Task: Find a flat in Pindobaçu, Brazil, for 4 guests from July 10 to July 25, with a price range of ₹15,000 to ₹25,000, 2 bedrooms, 3 beds, 2 bathrooms, self check-in, and amenities including Wifi, TV, Free parking, Gym, and Breakfast. Host language should be Spanish.
Action: Mouse pressed left at (452, 112)
Screenshot: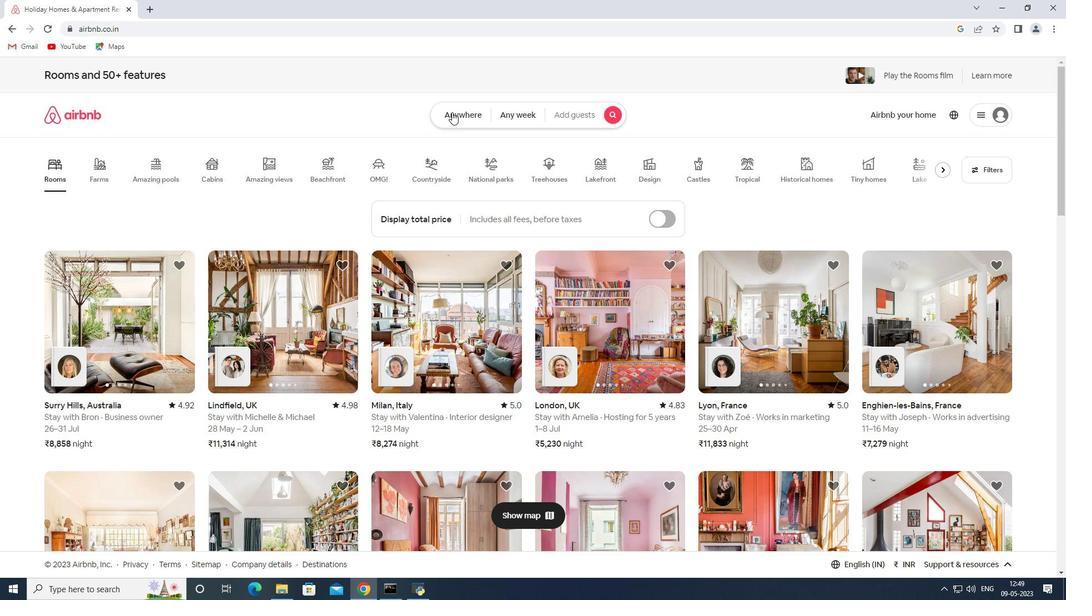 
Action: Mouse moved to (341, 152)
Screenshot: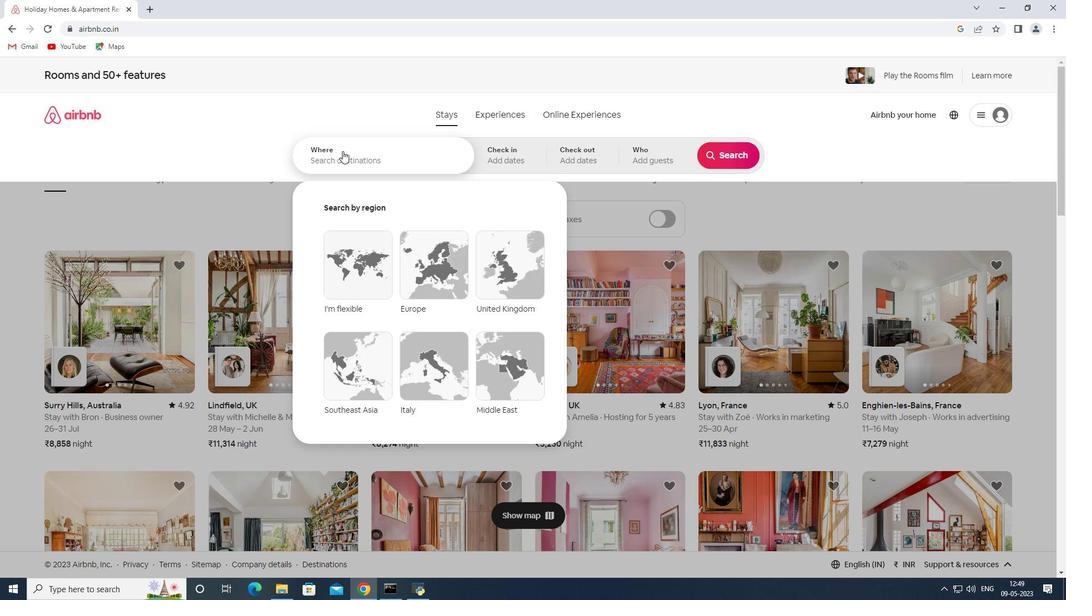 
Action: Mouse pressed left at (341, 152)
Screenshot: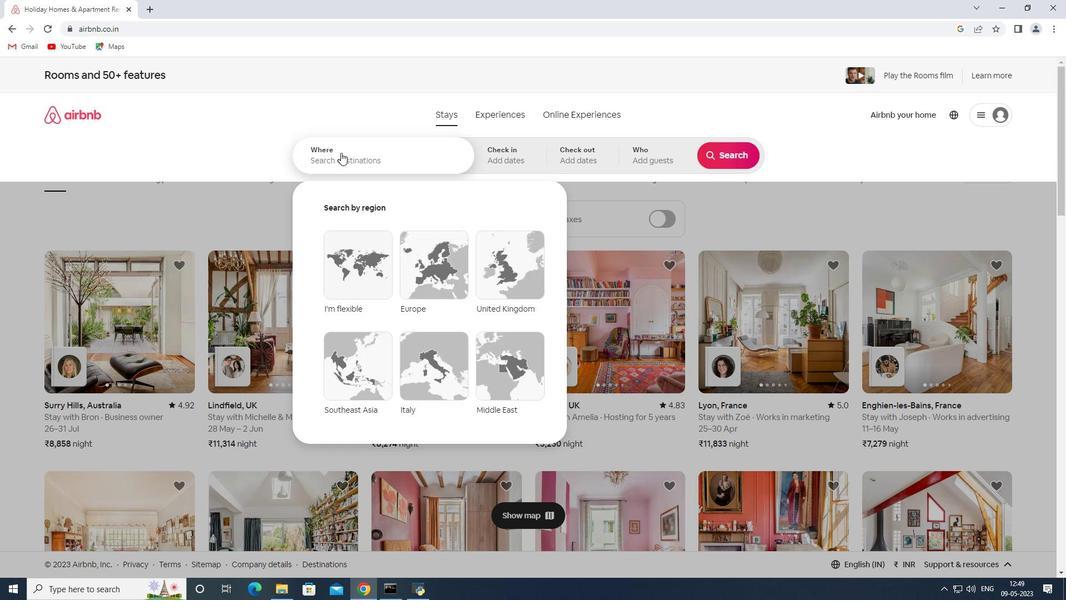 
Action: Key pressed <Key.shift><Key.shift>Pindobacu,<Key.shift><Key.shift><Key.shift><Key.shift><Key.shift><Key.shift><Key.shift><Key.shift><Key.shift><Key.shift><Key.shift><Key.shift><Key.shift><Key.shift><Key.shift><Key.shift><Key.shift><Key.shift><Key.shift><Key.shift><Key.shift><Key.shift><Key.shift><Key.shift><Key.shift><Key.shift><Key.shift>Brazil
Screenshot: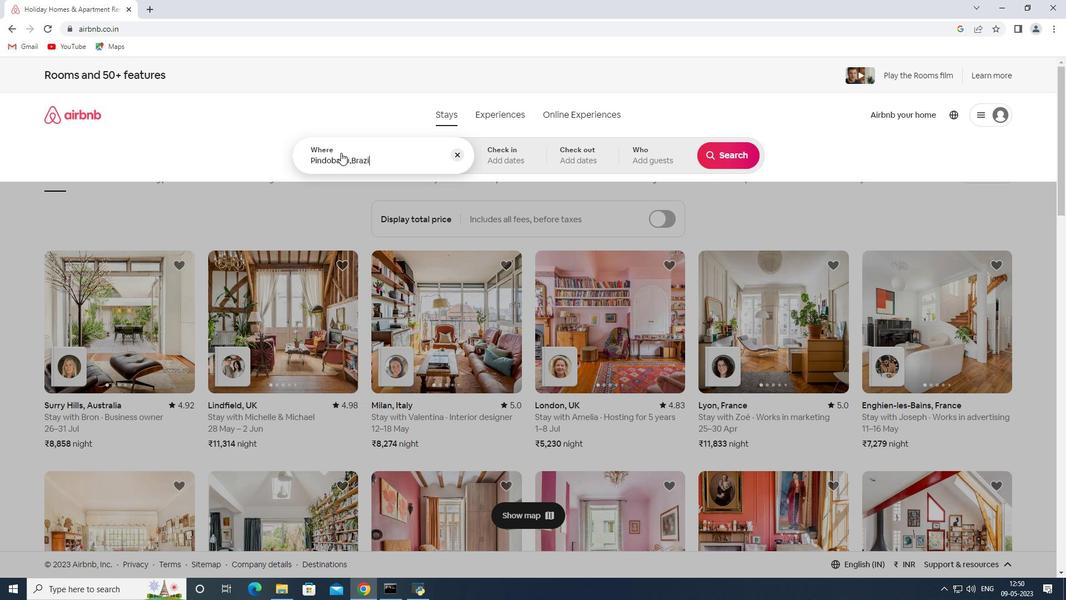 
Action: Mouse moved to (486, 162)
Screenshot: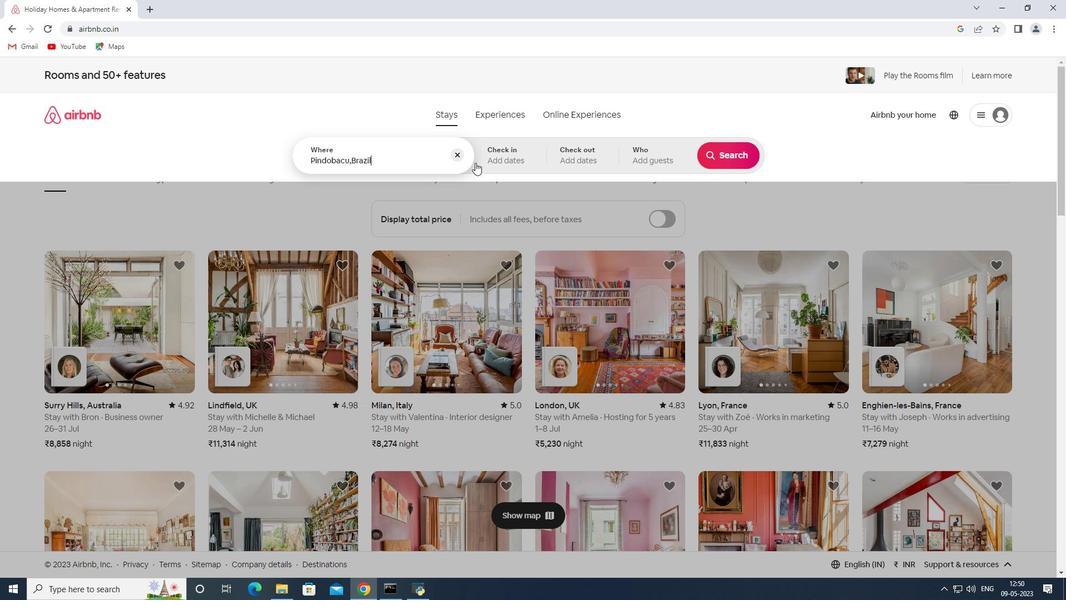 
Action: Mouse pressed left at (486, 162)
Screenshot: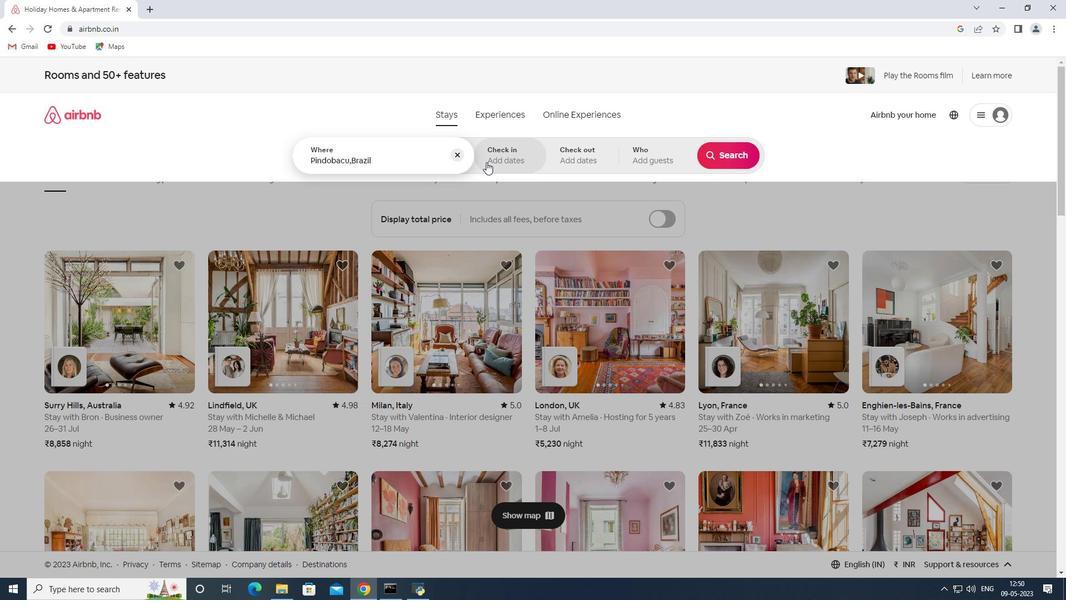 
Action: Mouse moved to (731, 242)
Screenshot: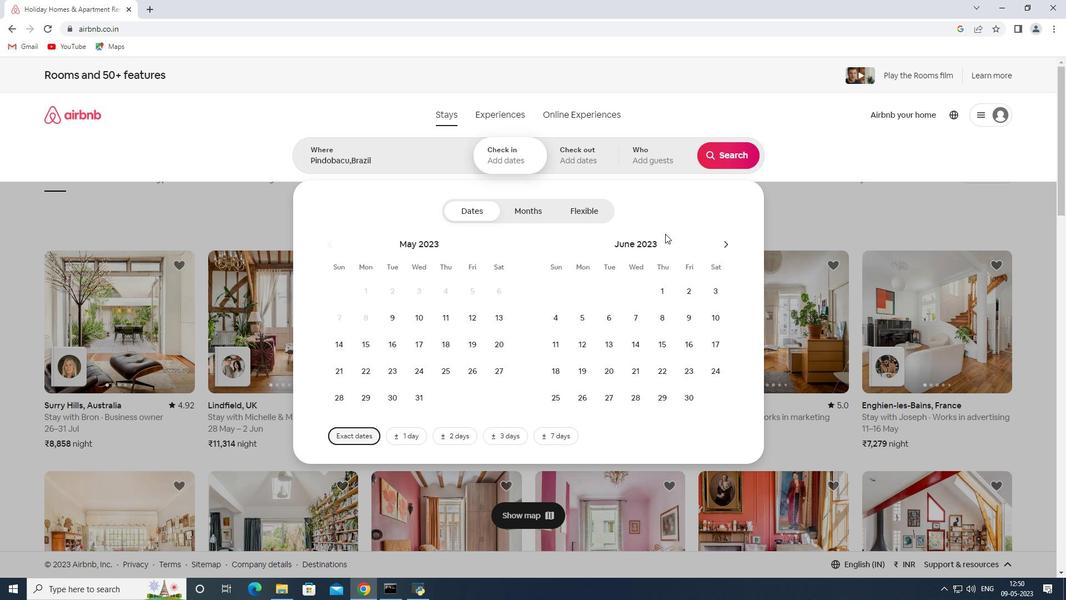 
Action: Mouse pressed left at (731, 242)
Screenshot: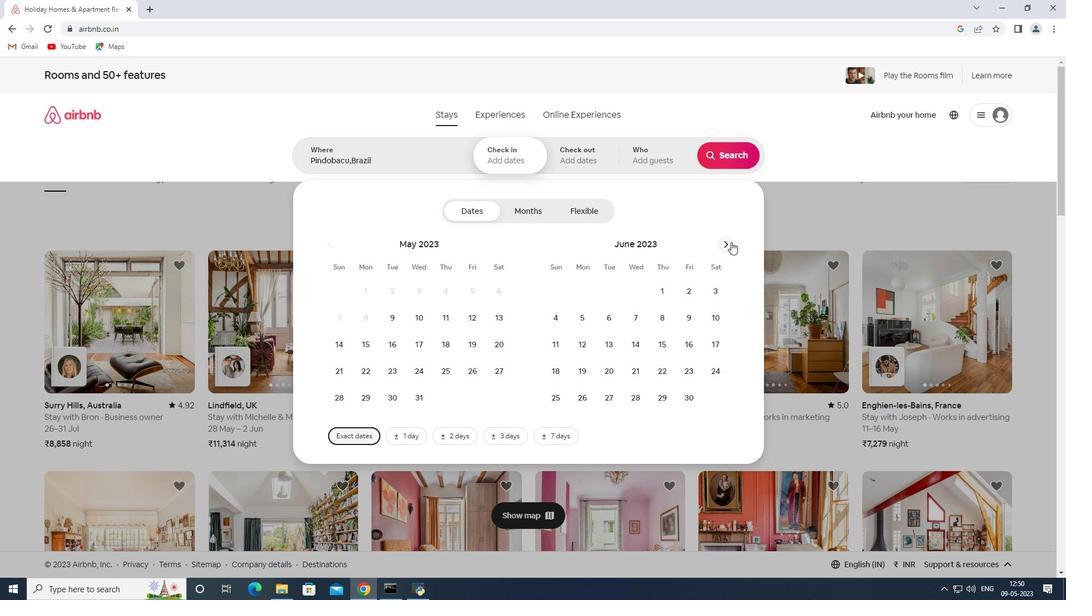 
Action: Mouse moved to (586, 346)
Screenshot: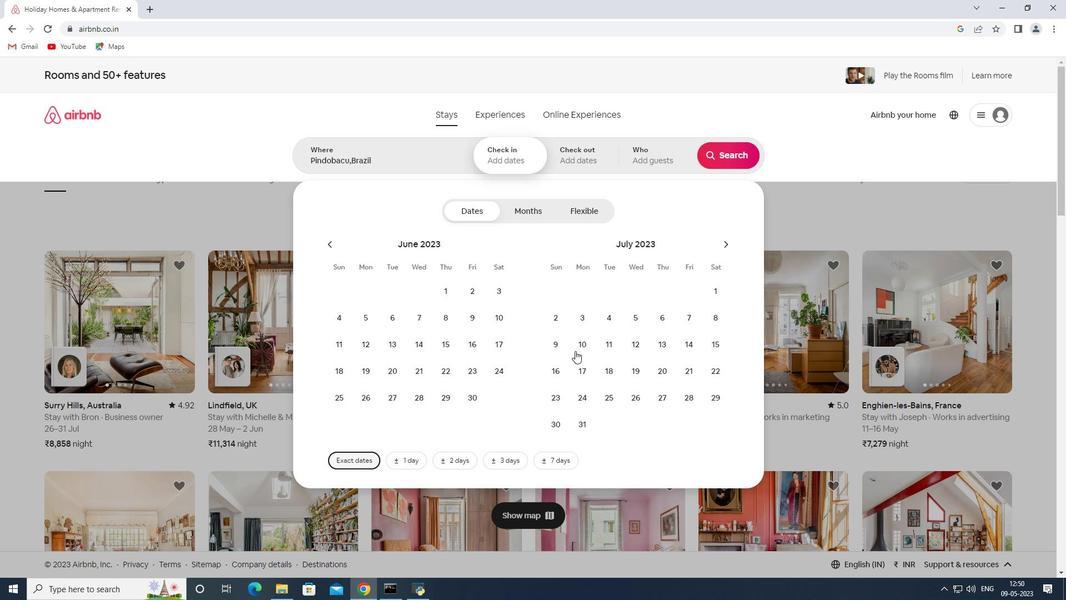 
Action: Mouse pressed left at (586, 346)
Screenshot: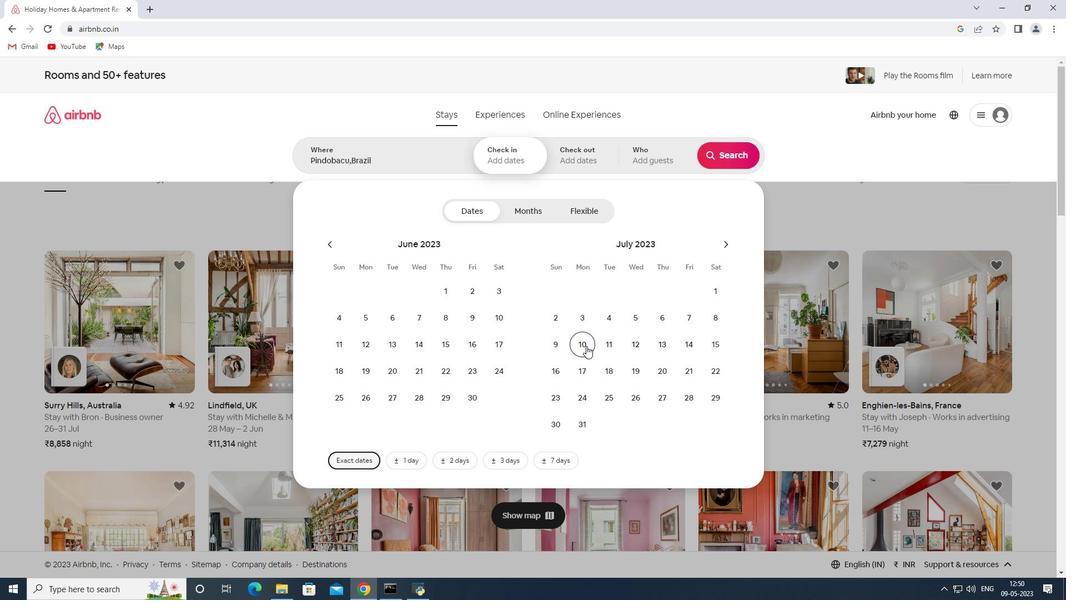 
Action: Mouse moved to (608, 391)
Screenshot: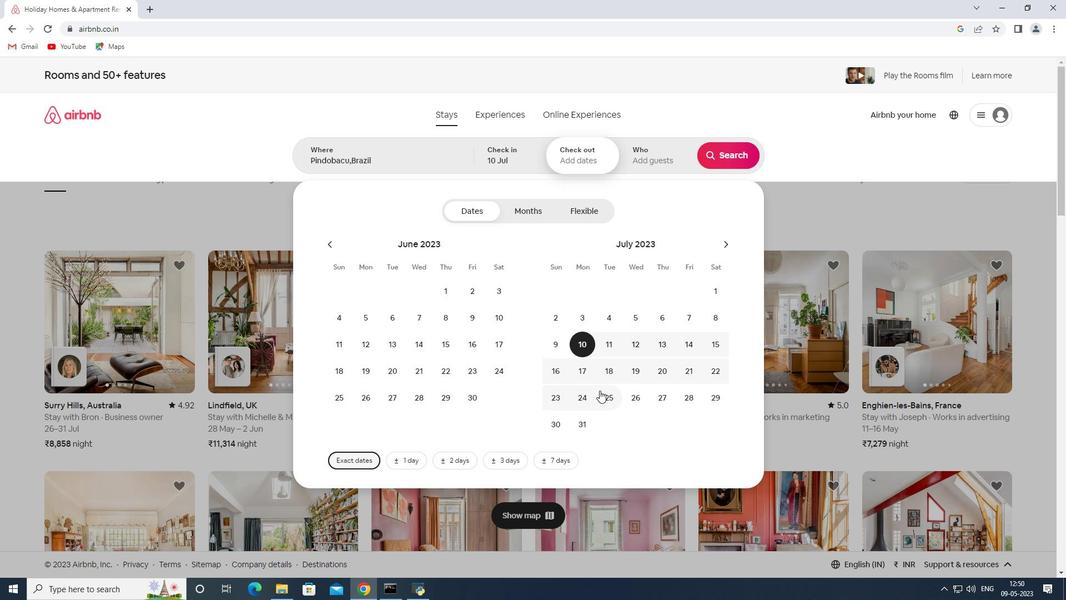 
Action: Mouse pressed left at (608, 391)
Screenshot: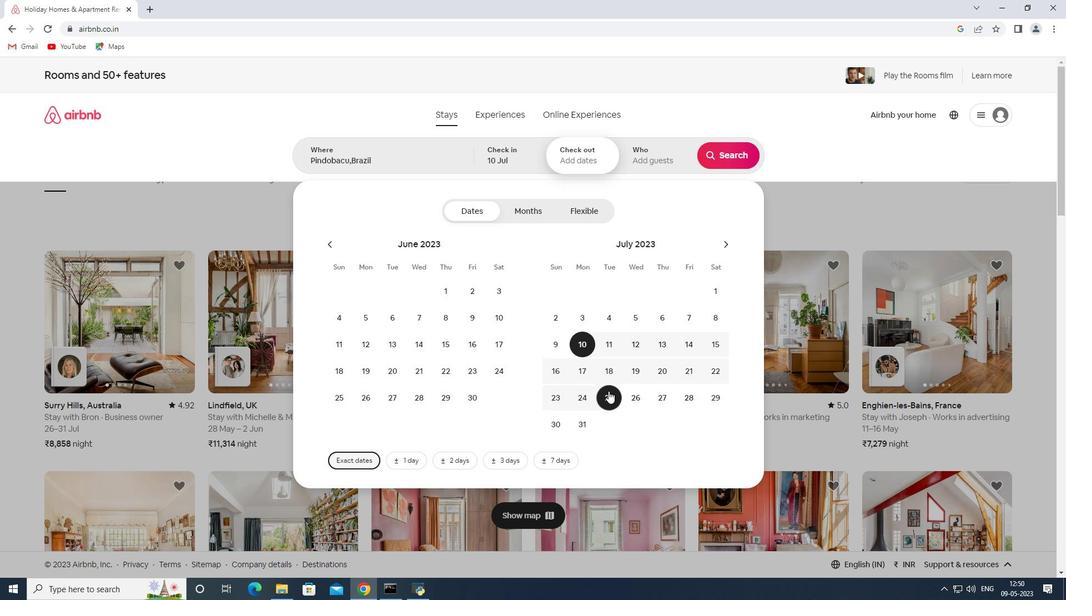 
Action: Mouse moved to (640, 155)
Screenshot: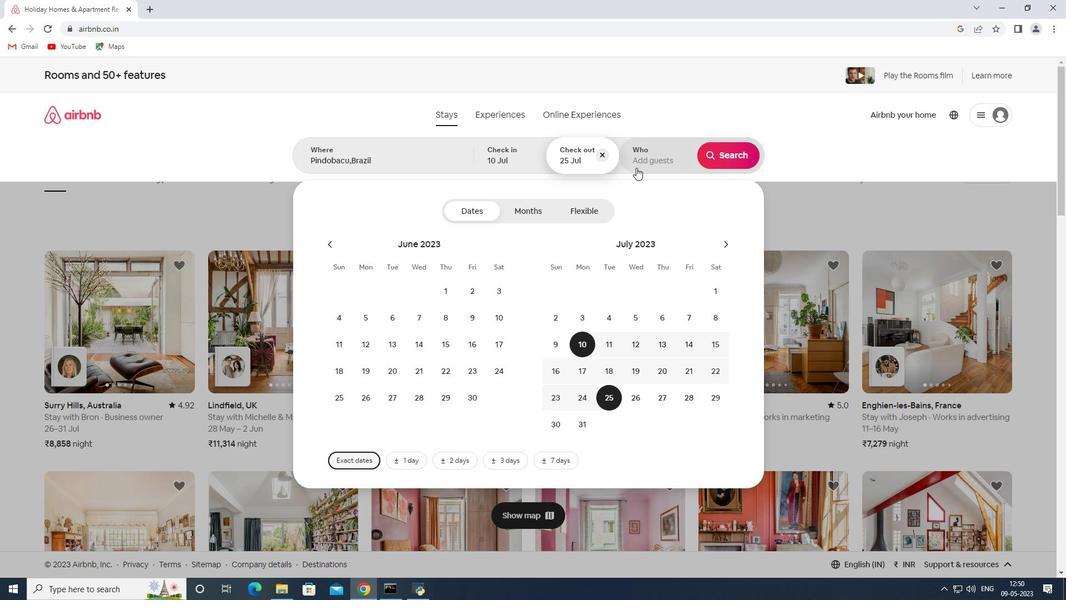 
Action: Mouse pressed left at (640, 155)
Screenshot: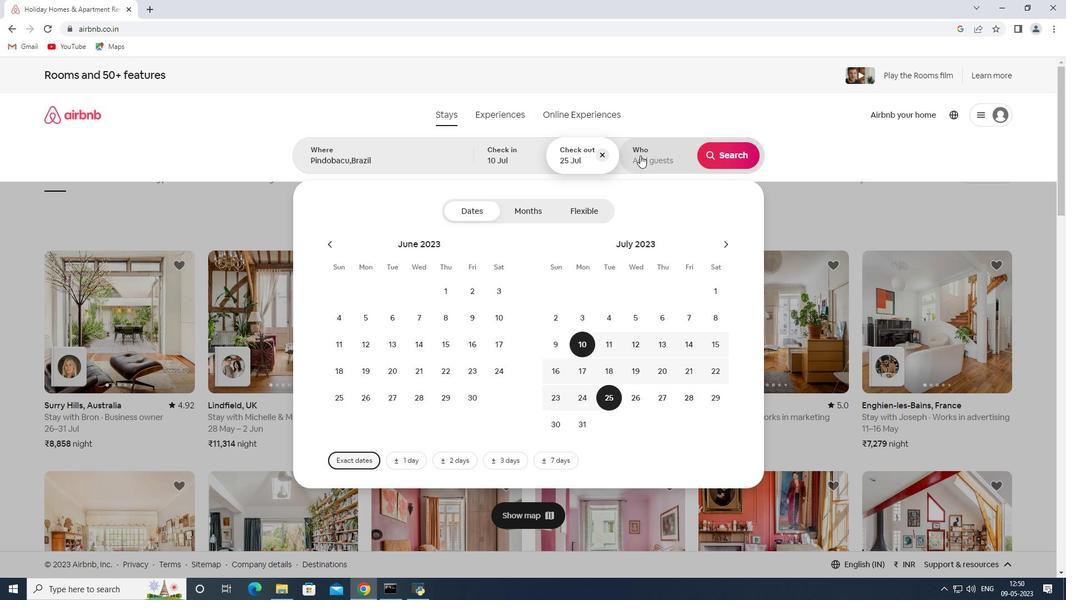 
Action: Mouse moved to (731, 217)
Screenshot: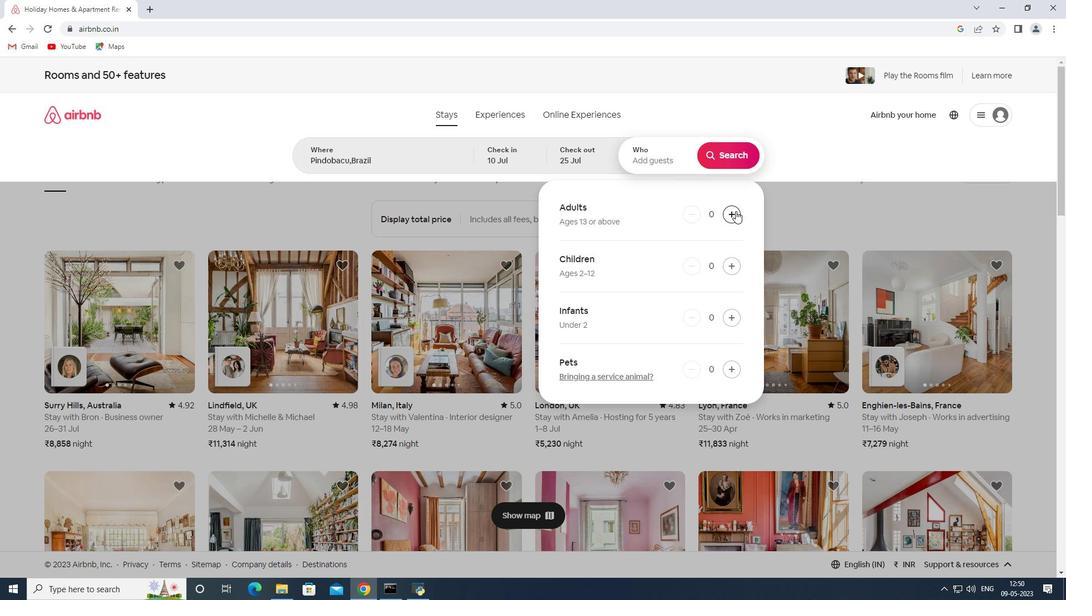 
Action: Mouse pressed left at (731, 217)
Screenshot: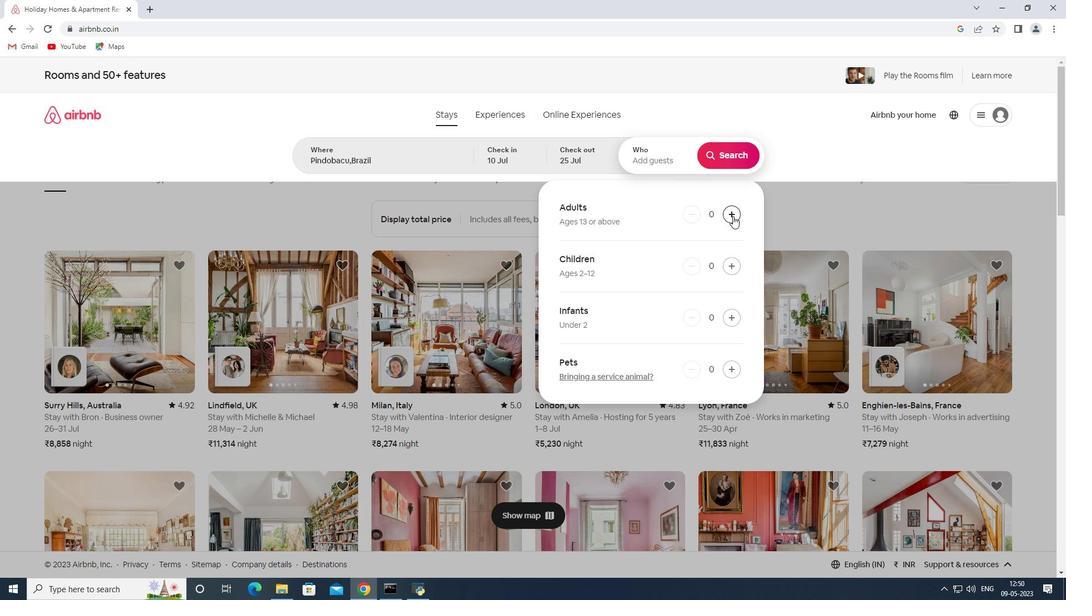 
Action: Mouse pressed left at (731, 217)
Screenshot: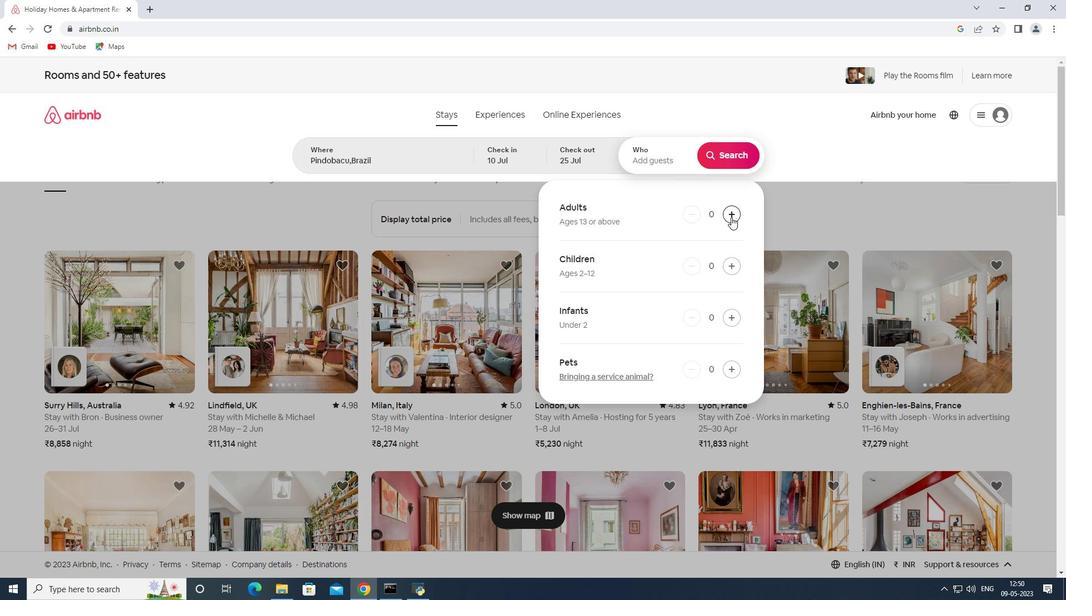 
Action: Mouse pressed left at (731, 217)
Screenshot: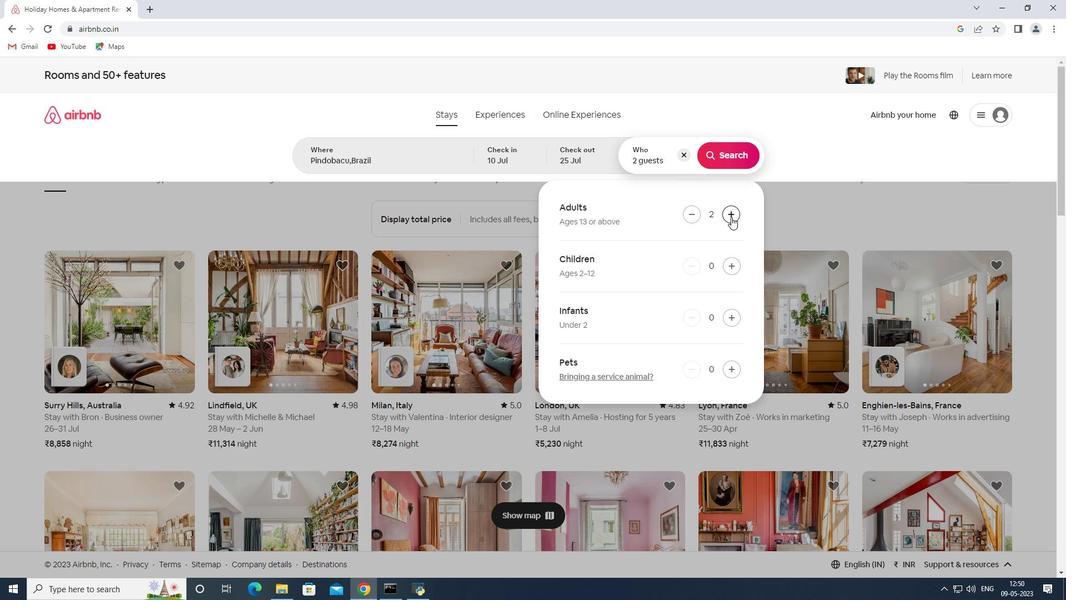
Action: Mouse moved to (731, 266)
Screenshot: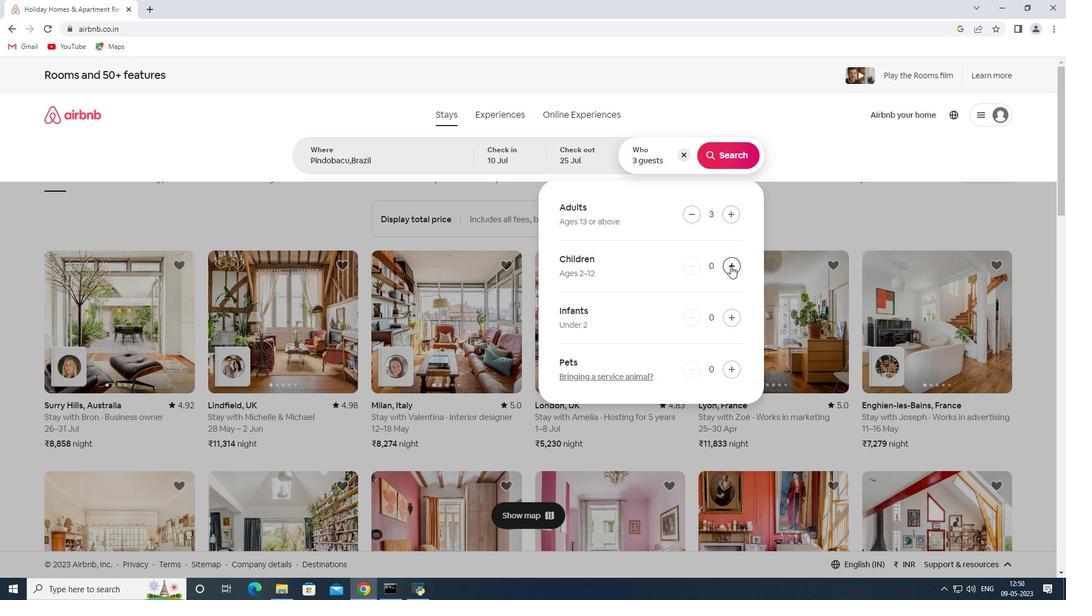 
Action: Mouse pressed left at (731, 266)
Screenshot: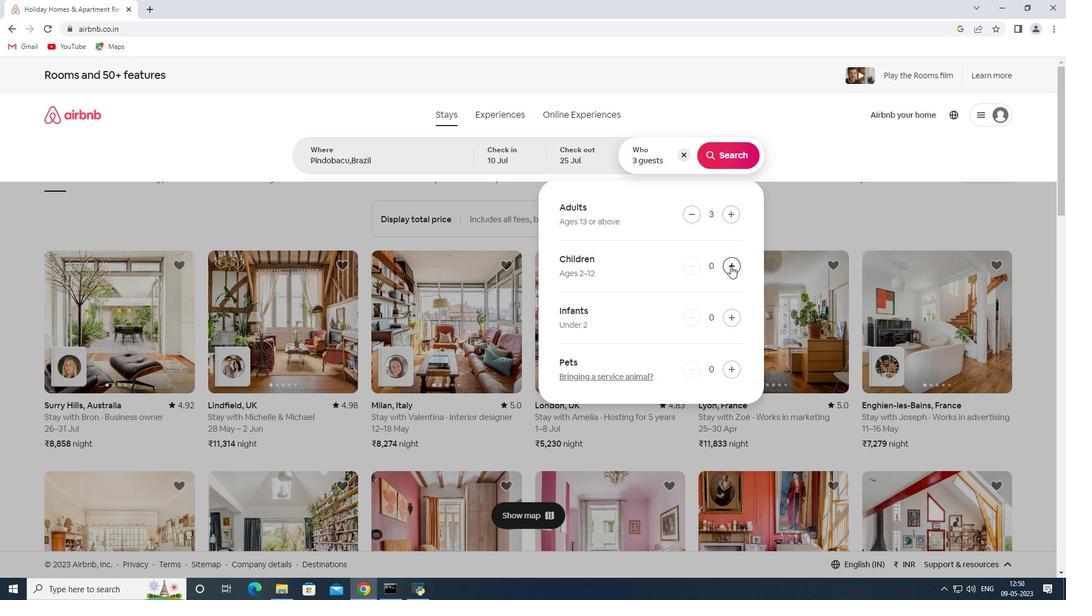 
Action: Mouse moved to (715, 156)
Screenshot: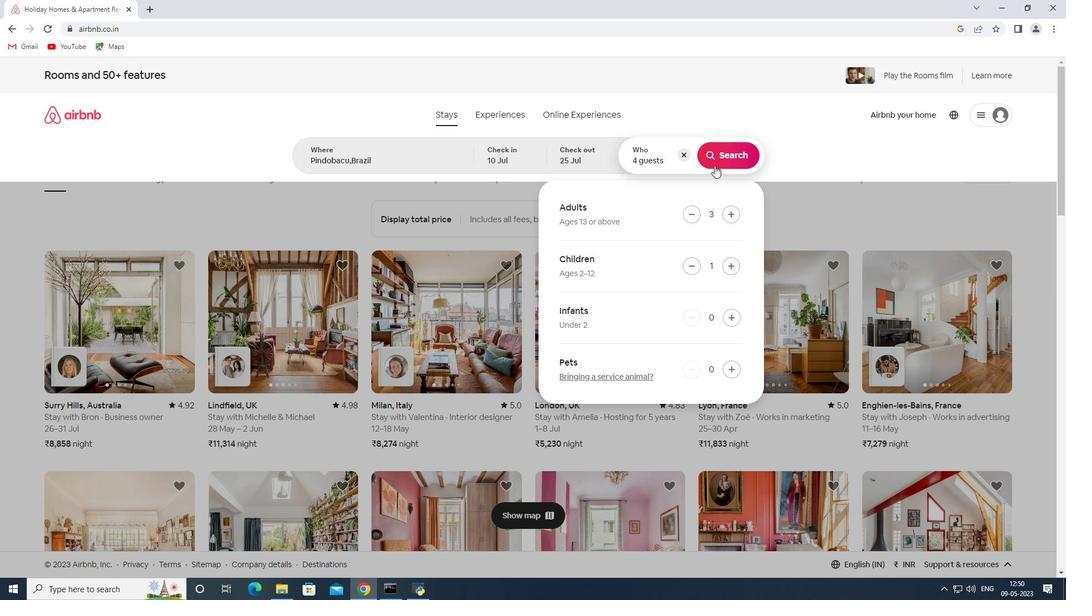 
Action: Mouse pressed left at (715, 156)
Screenshot: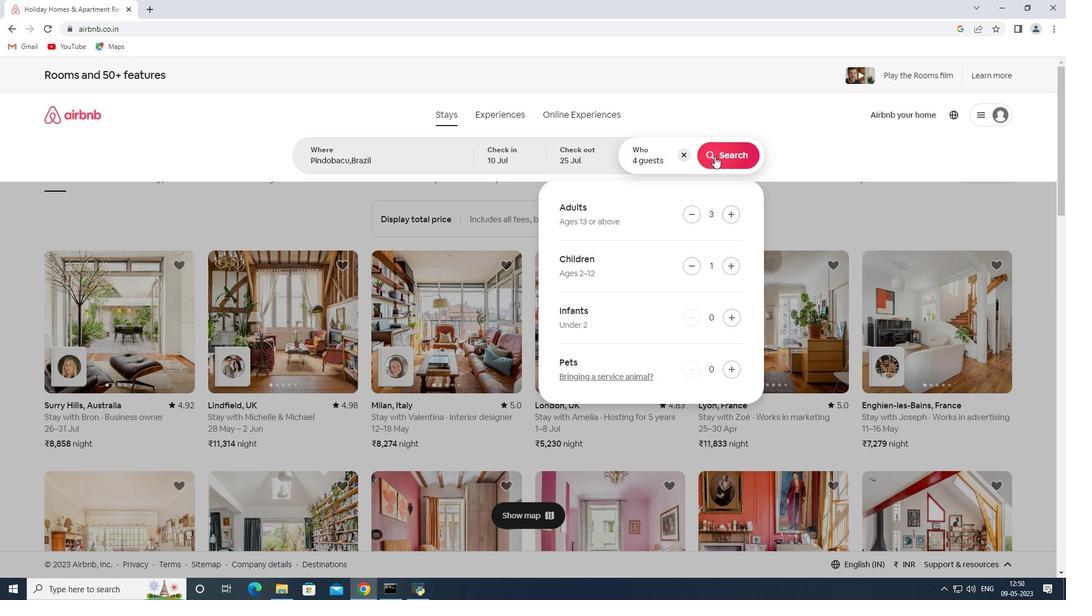 
Action: Mouse moved to (1015, 122)
Screenshot: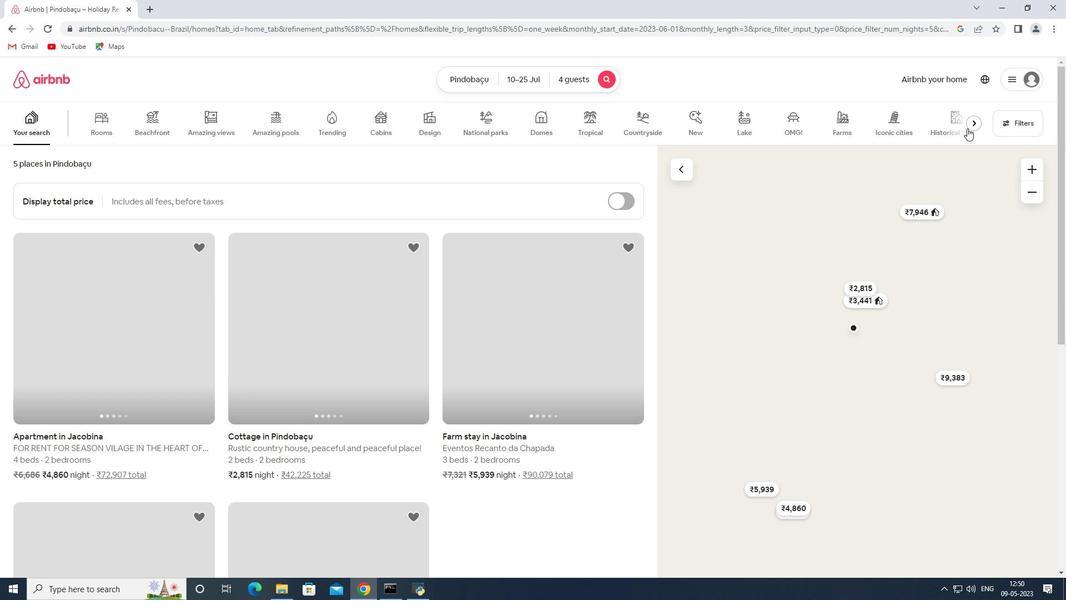 
Action: Mouse pressed left at (1015, 122)
Screenshot: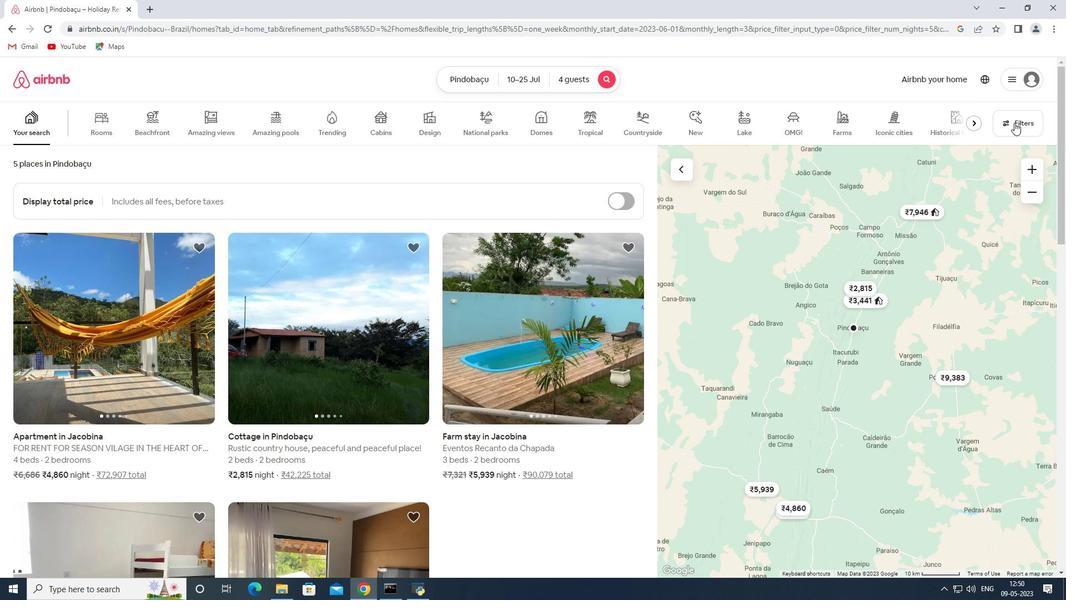 
Action: Mouse moved to (387, 396)
Screenshot: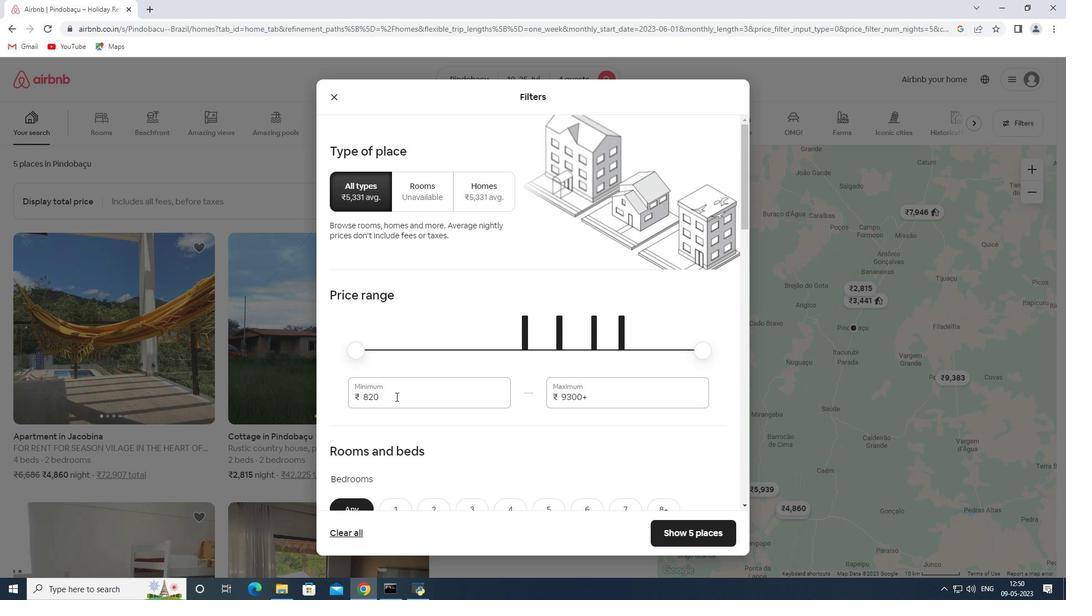 
Action: Mouse pressed left at (387, 396)
Screenshot: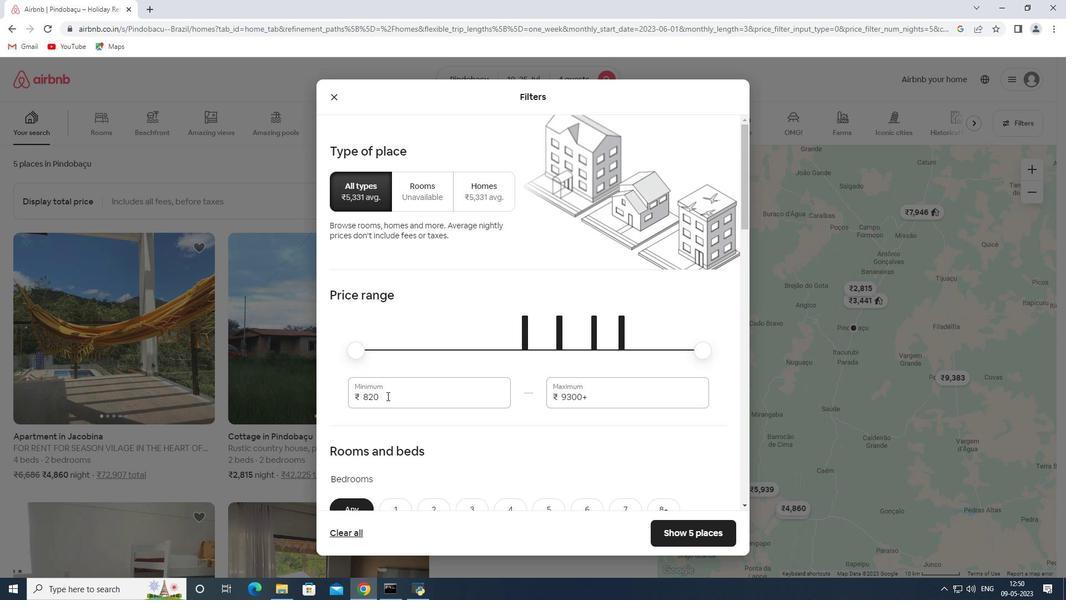 
Action: Mouse moved to (354, 396)
Screenshot: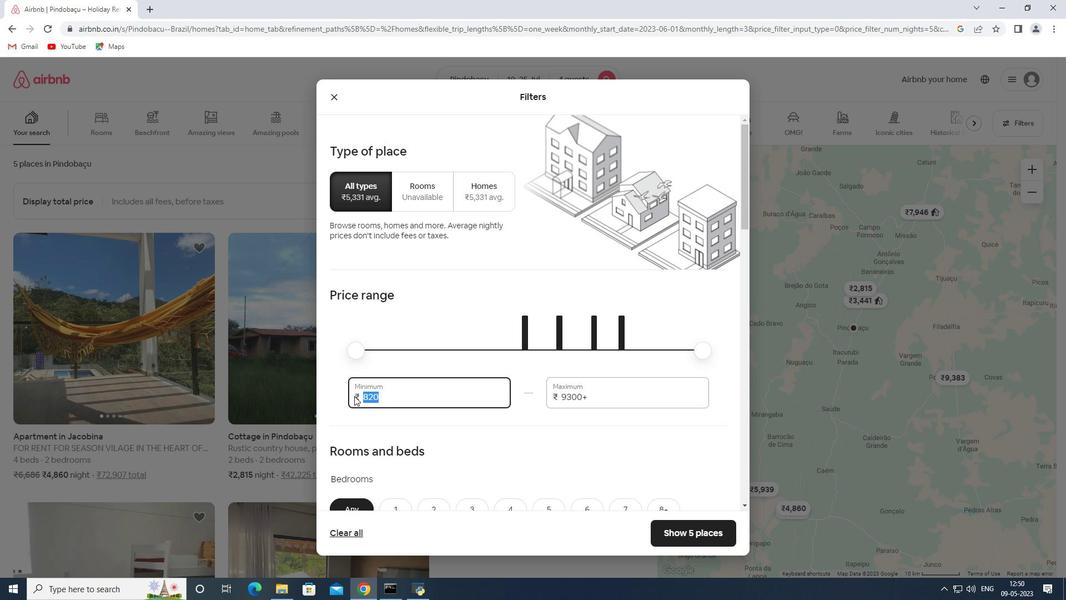 
Action: Key pressed 15000
Screenshot: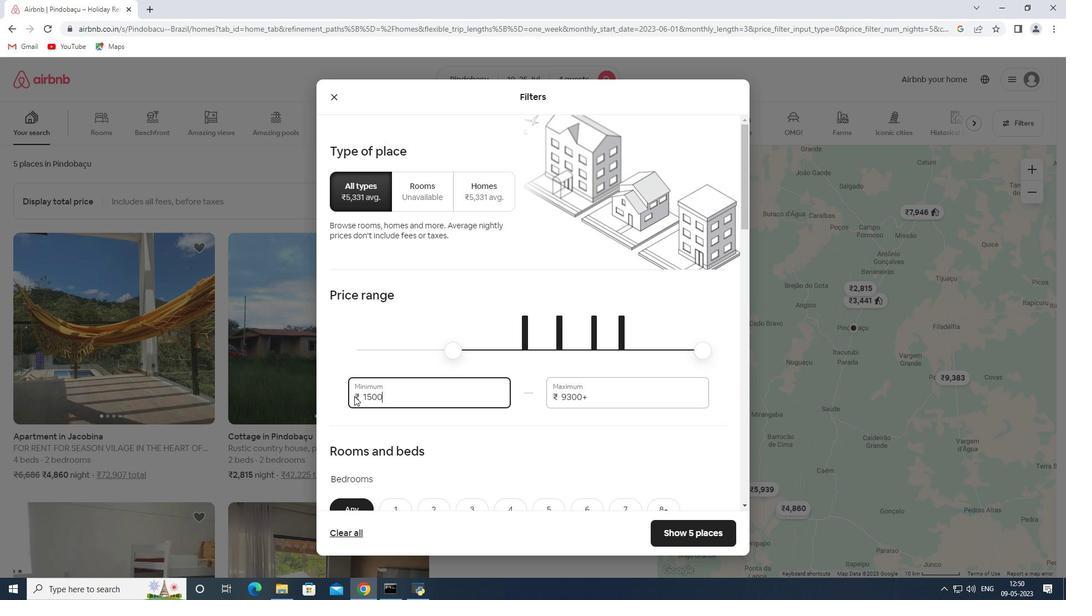 
Action: Mouse moved to (588, 398)
Screenshot: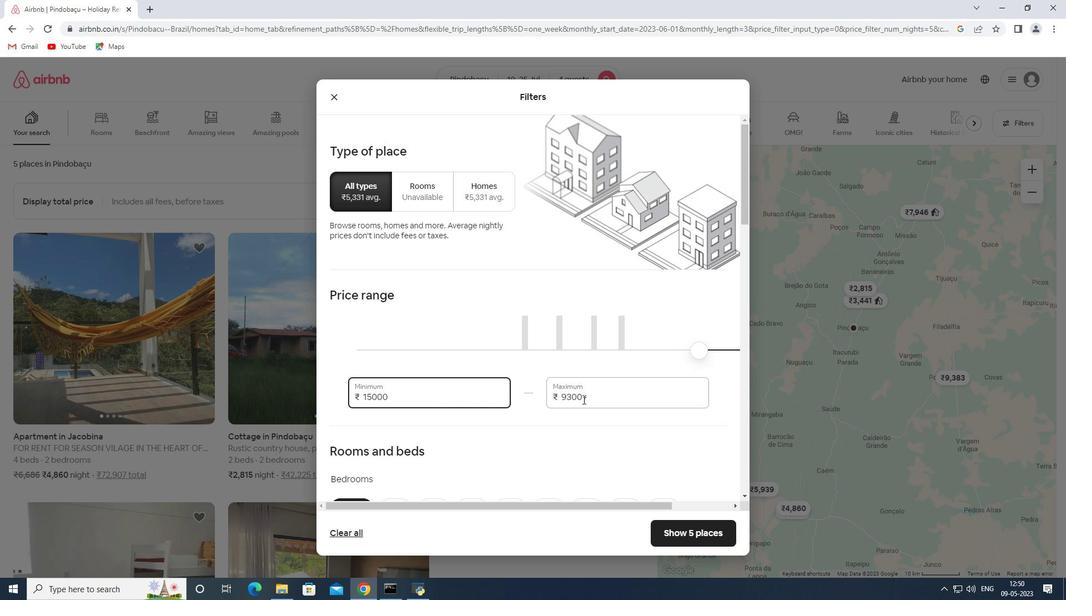 
Action: Mouse pressed left at (588, 398)
Screenshot: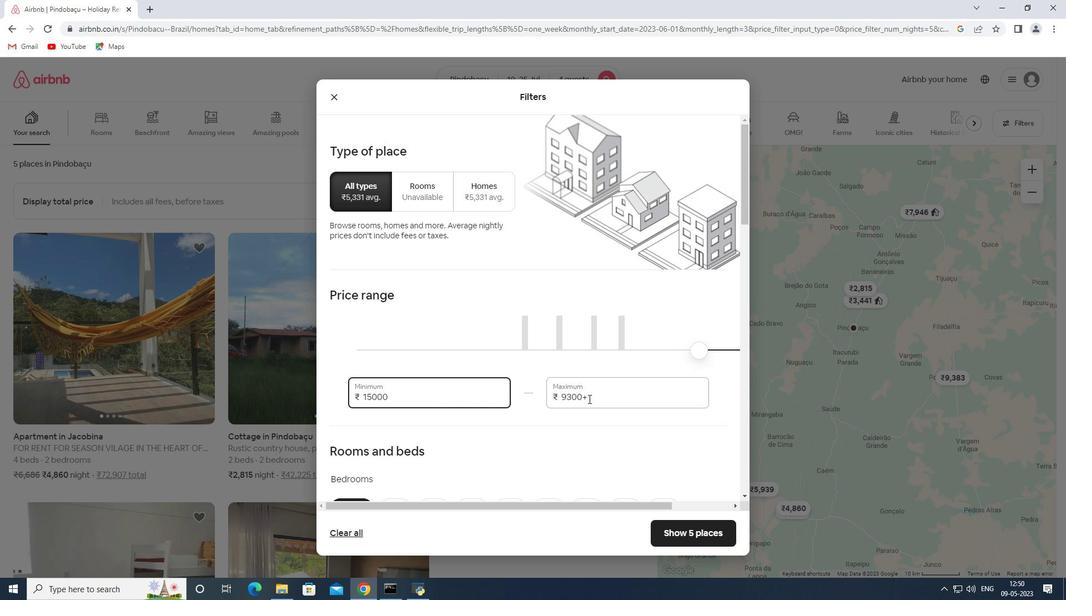 
Action: Mouse moved to (513, 400)
Screenshot: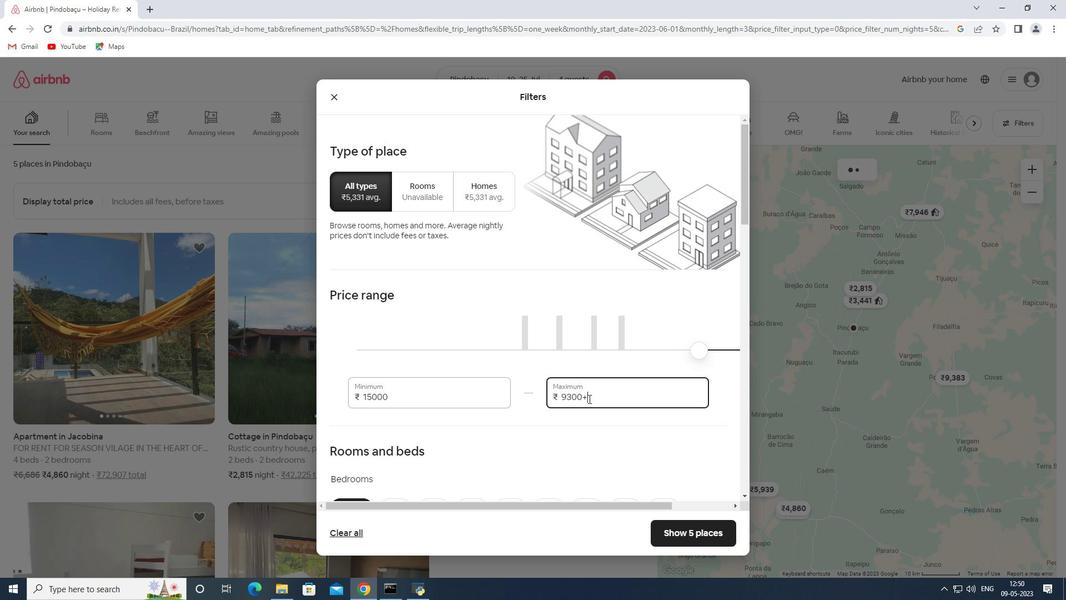 
Action: Key pressed 25000
Screenshot: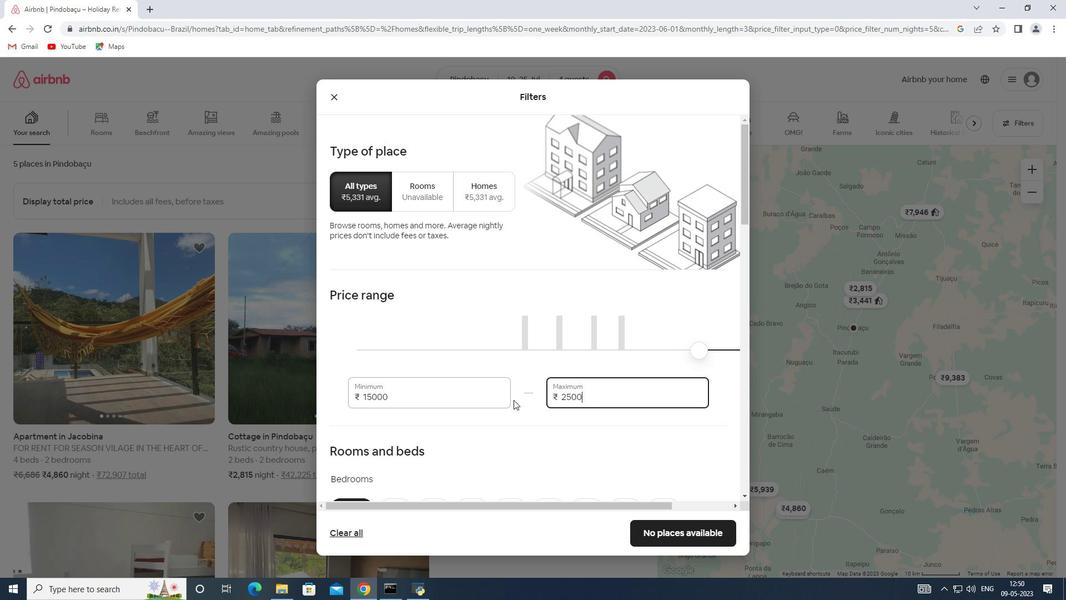 
Action: Mouse moved to (513, 400)
Screenshot: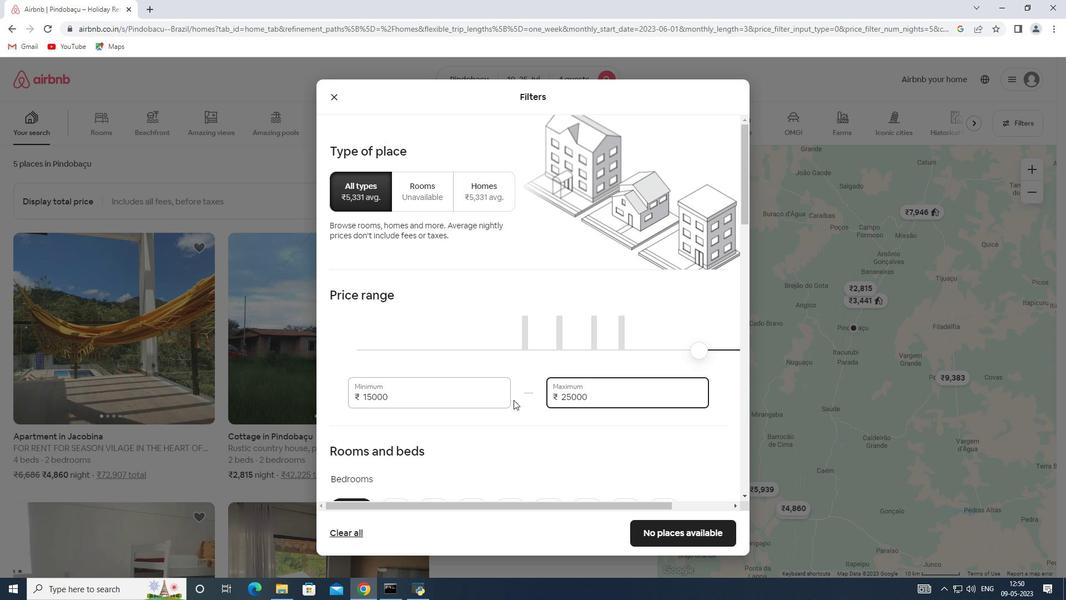 
Action: Mouse scrolled (513, 399) with delta (0, 0)
Screenshot: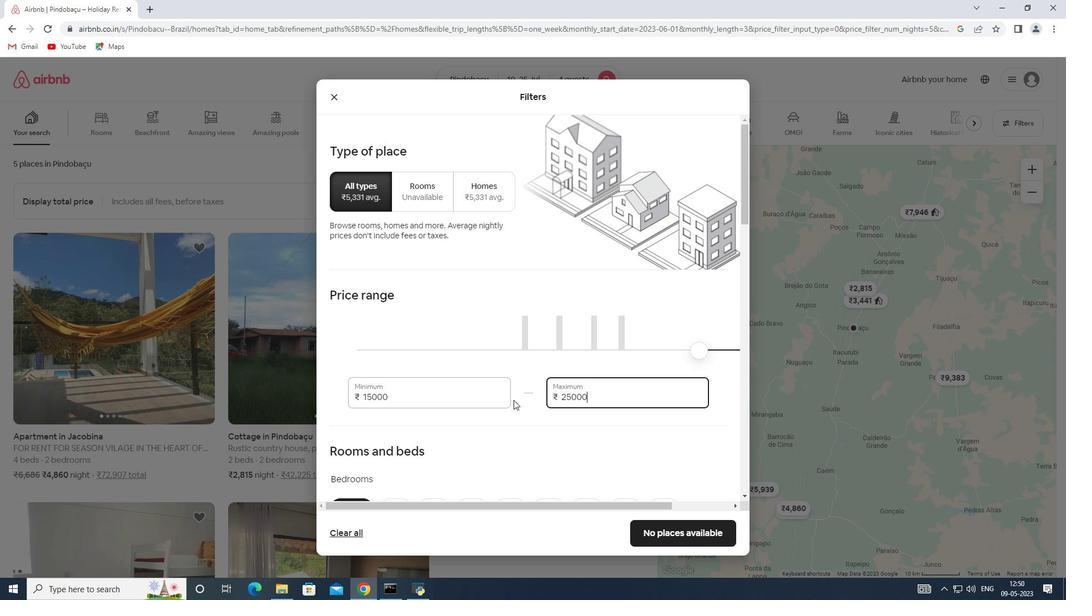 
Action: Mouse scrolled (513, 399) with delta (0, 0)
Screenshot: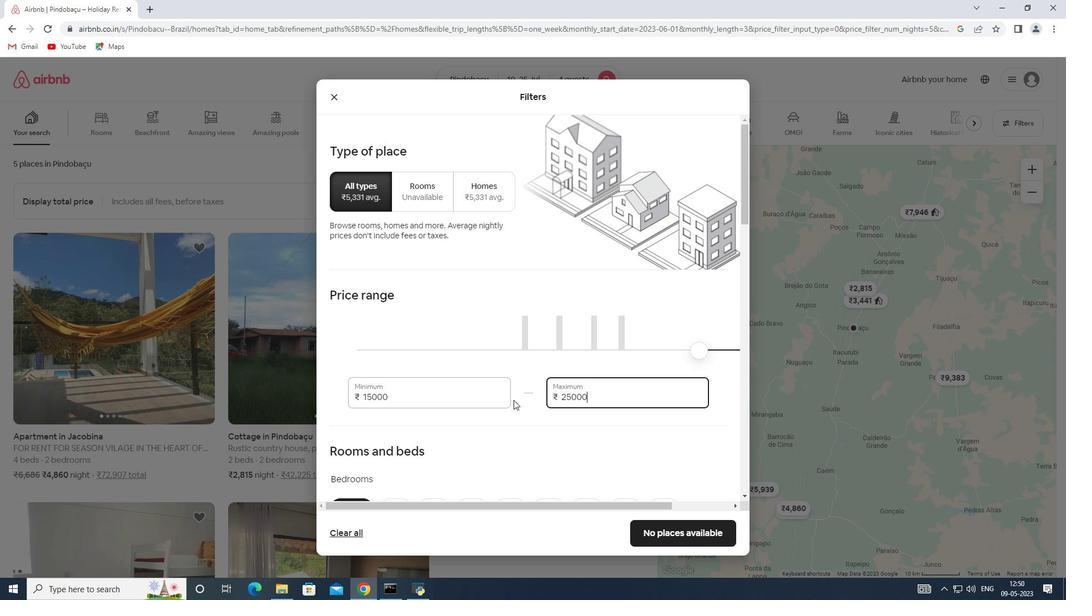 
Action: Mouse scrolled (513, 399) with delta (0, 0)
Screenshot: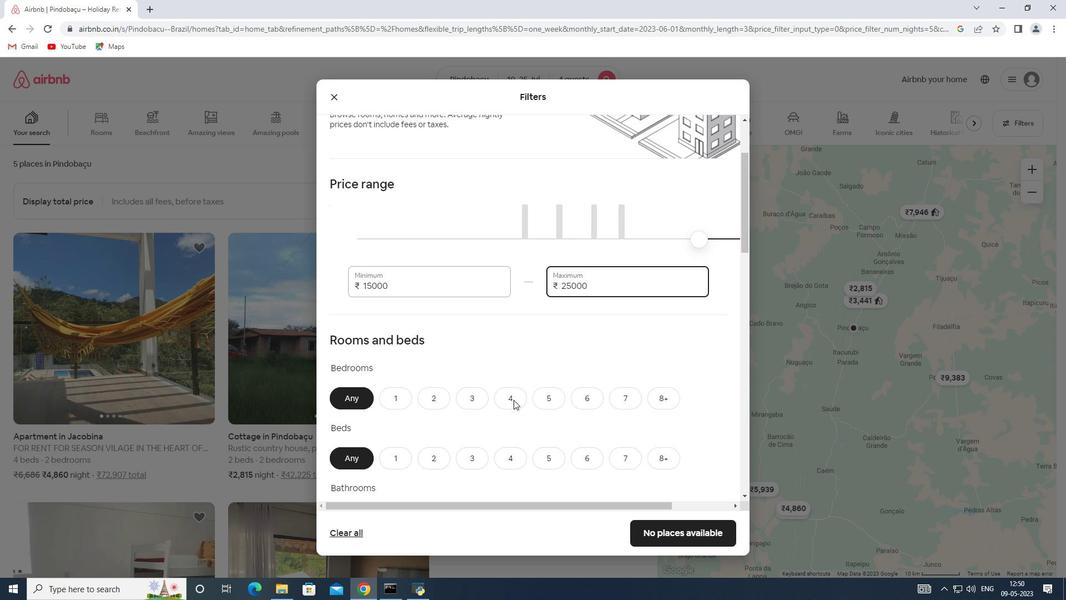 
Action: Mouse scrolled (513, 399) with delta (0, 0)
Screenshot: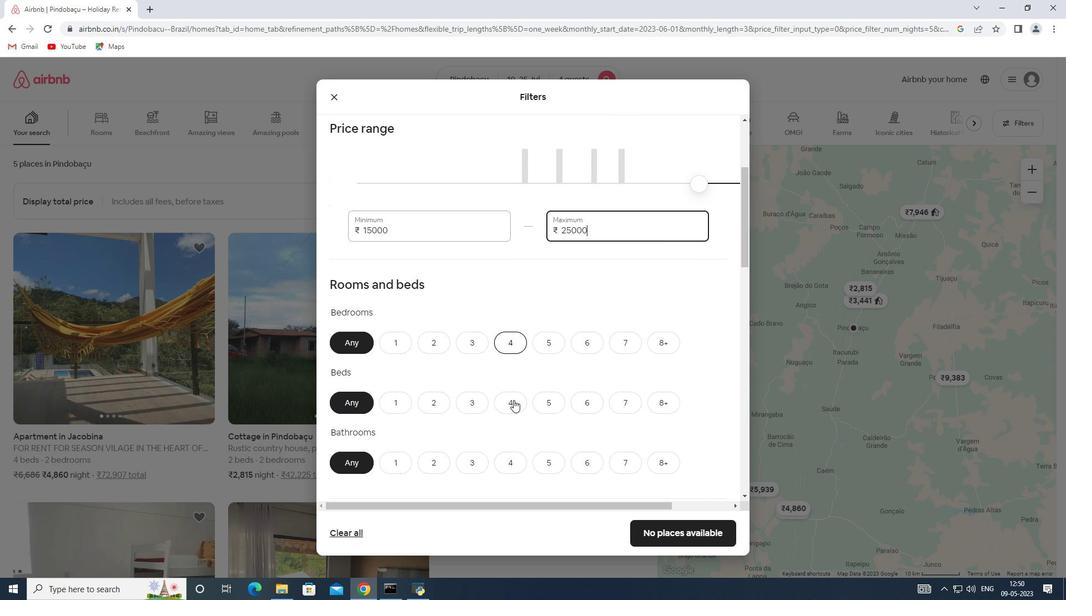
Action: Mouse scrolled (513, 399) with delta (0, 0)
Screenshot: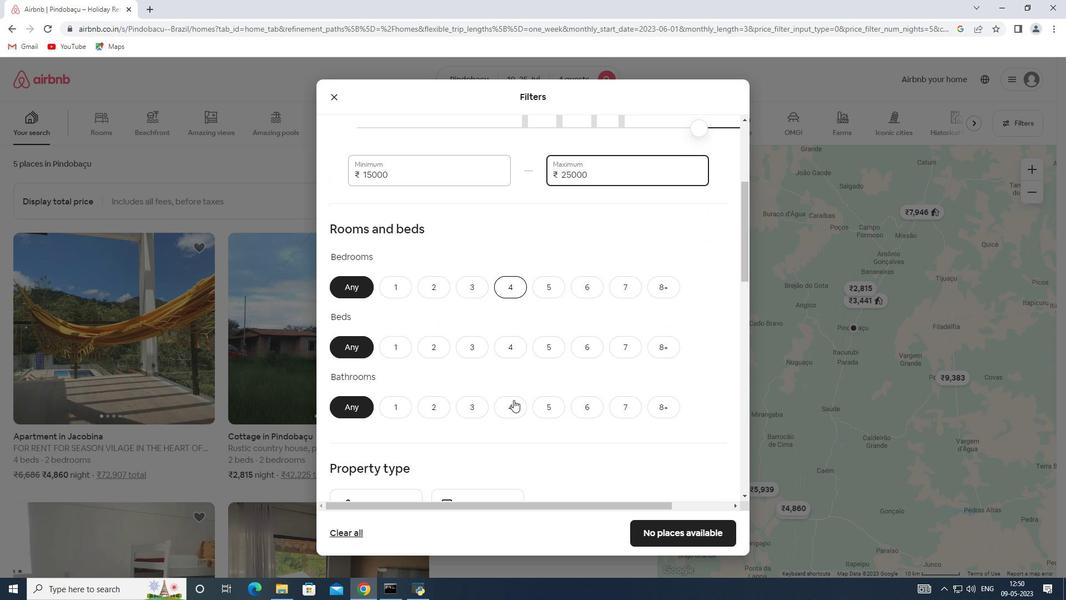 
Action: Mouse moved to (436, 240)
Screenshot: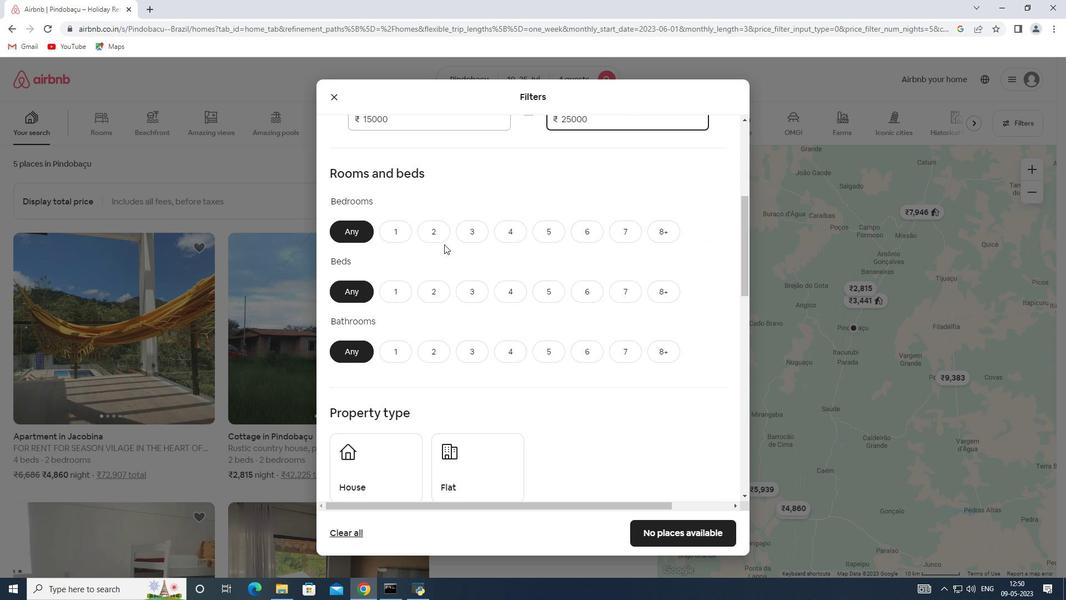 
Action: Mouse pressed left at (436, 240)
Screenshot: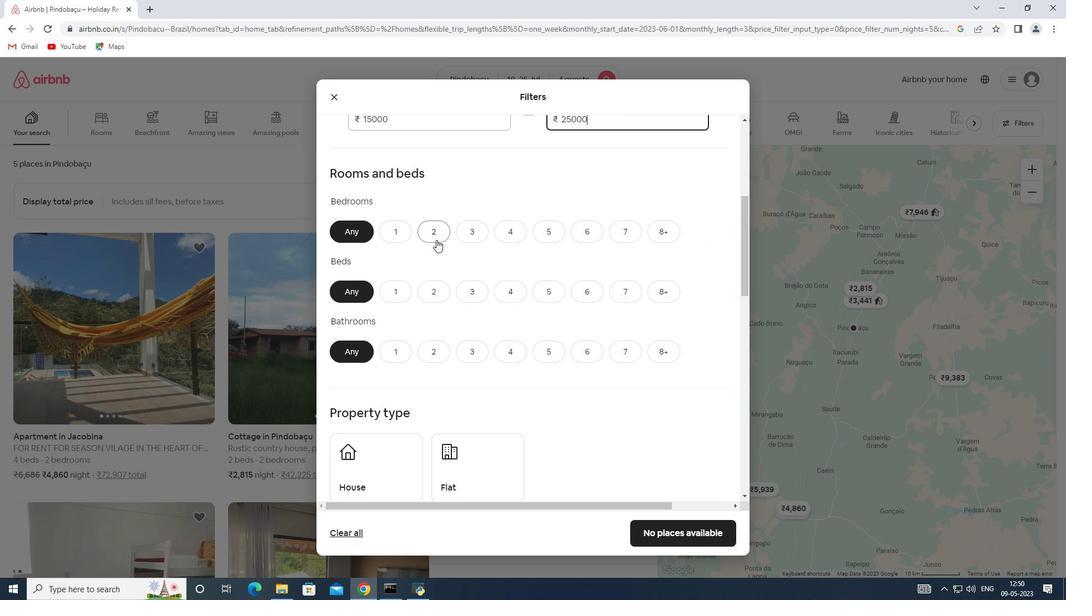 
Action: Mouse moved to (472, 281)
Screenshot: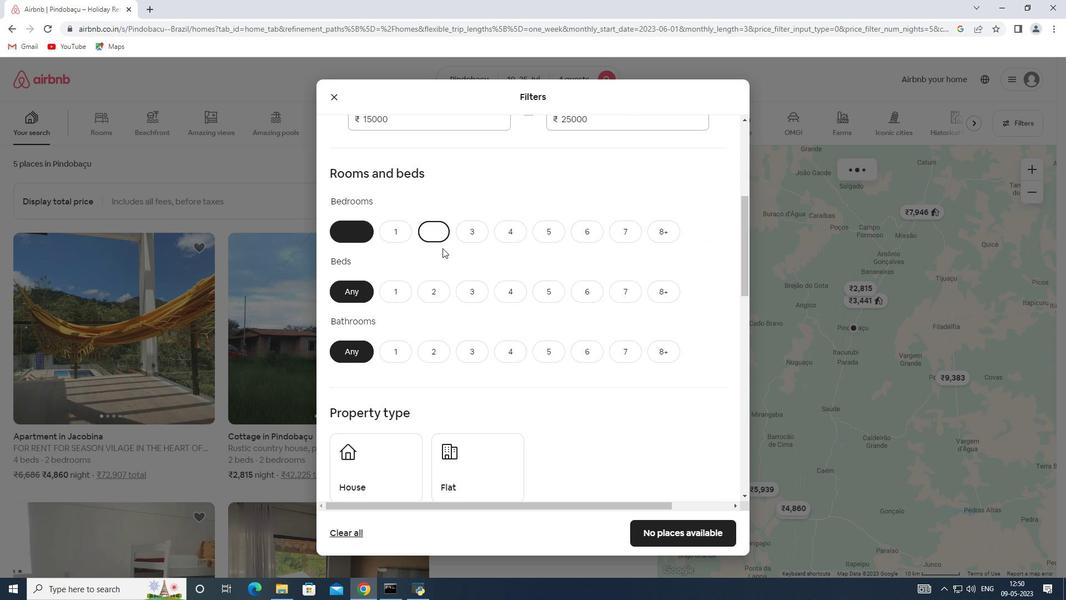 
Action: Mouse pressed left at (472, 281)
Screenshot: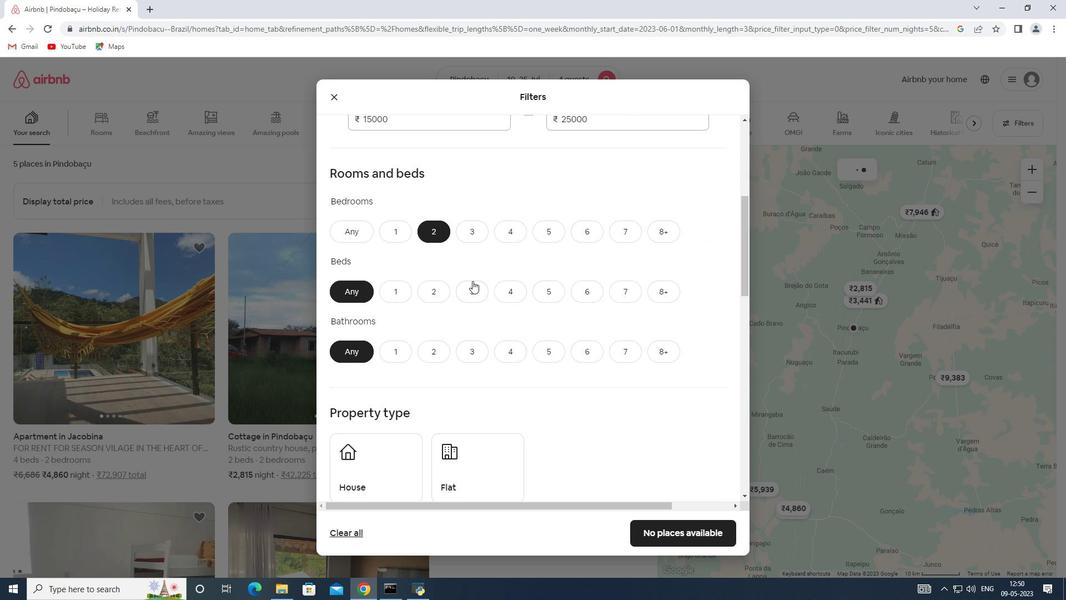 
Action: Mouse moved to (436, 345)
Screenshot: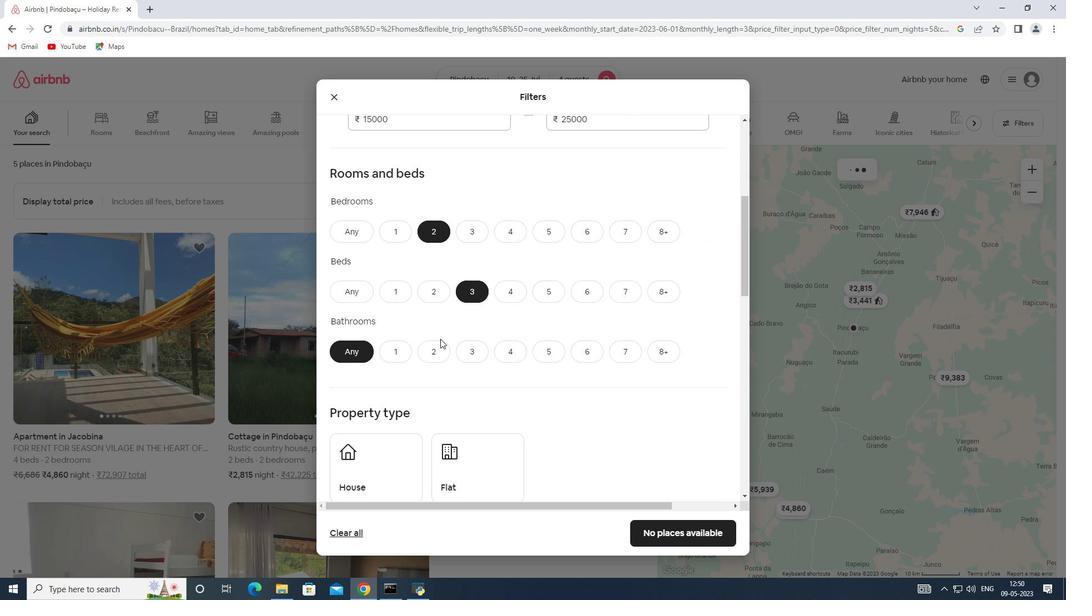 
Action: Mouse pressed left at (436, 345)
Screenshot: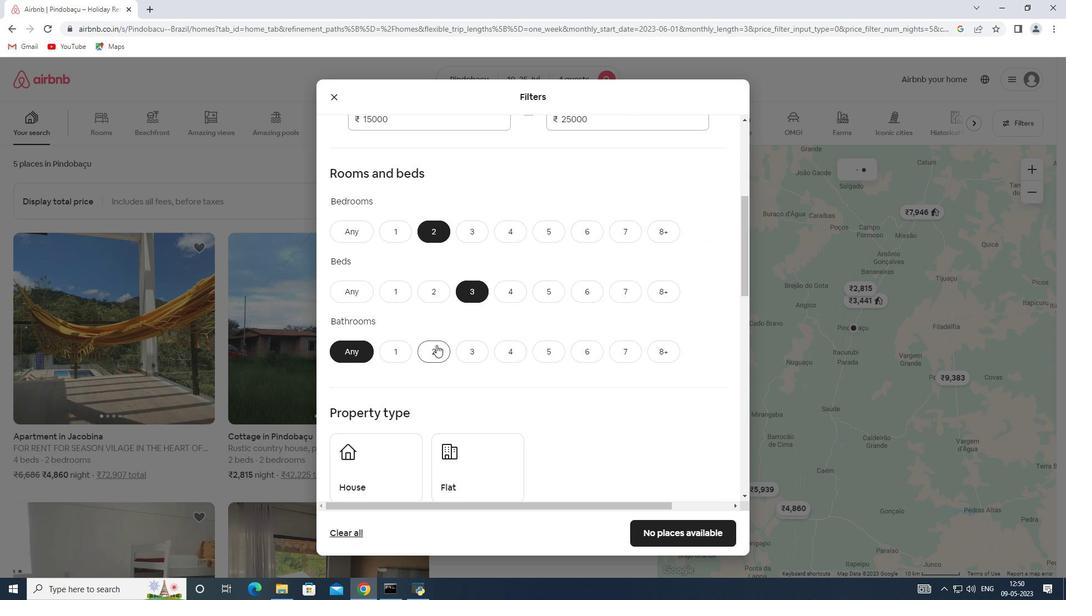 
Action: Mouse scrolled (436, 344) with delta (0, 0)
Screenshot: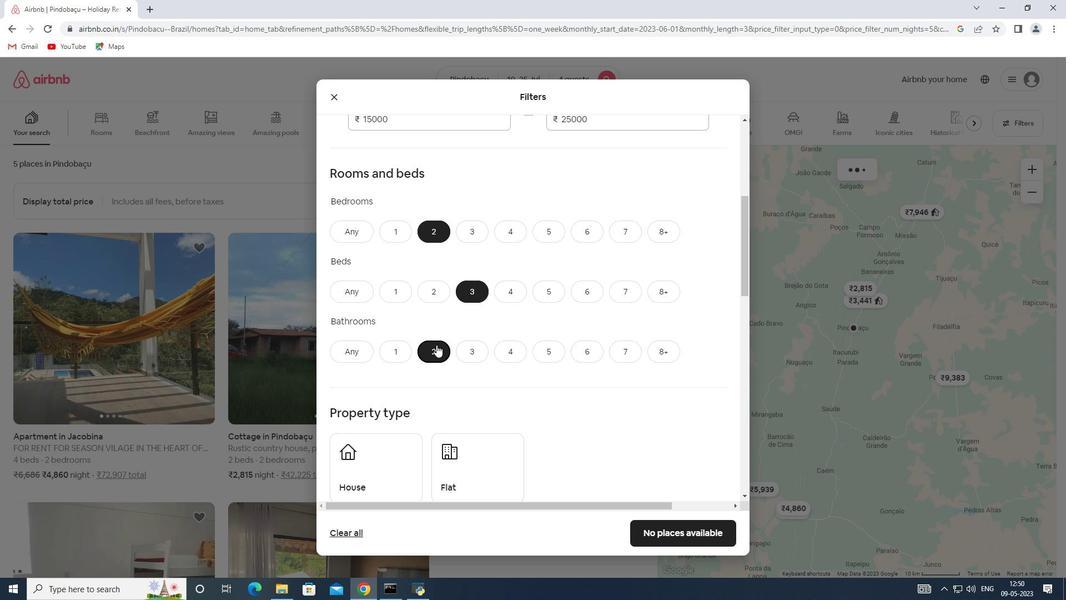 
Action: Mouse scrolled (436, 344) with delta (0, 0)
Screenshot: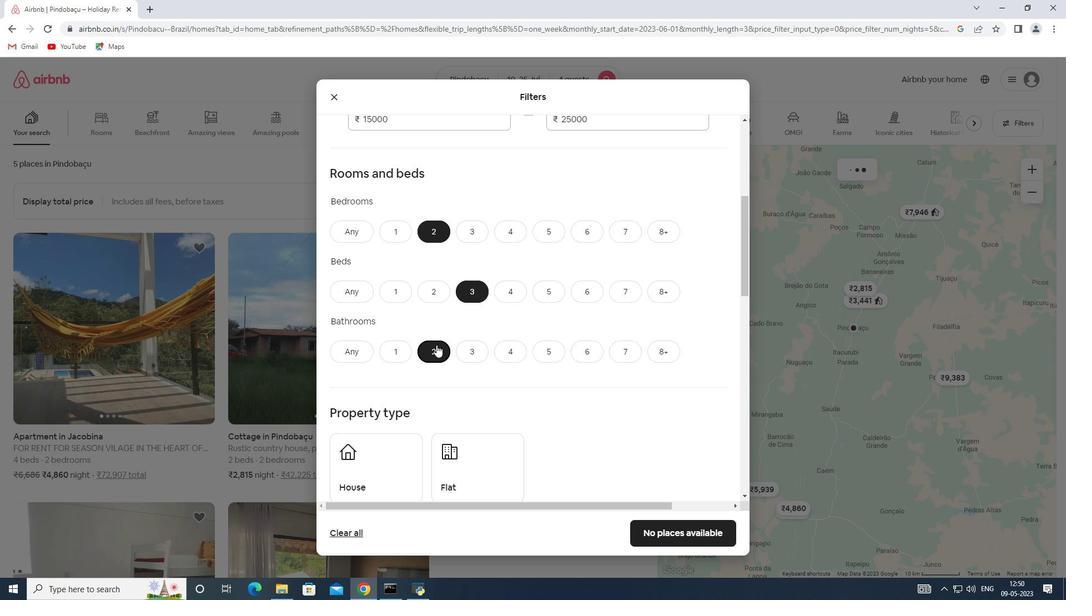 
Action: Mouse scrolled (436, 344) with delta (0, 0)
Screenshot: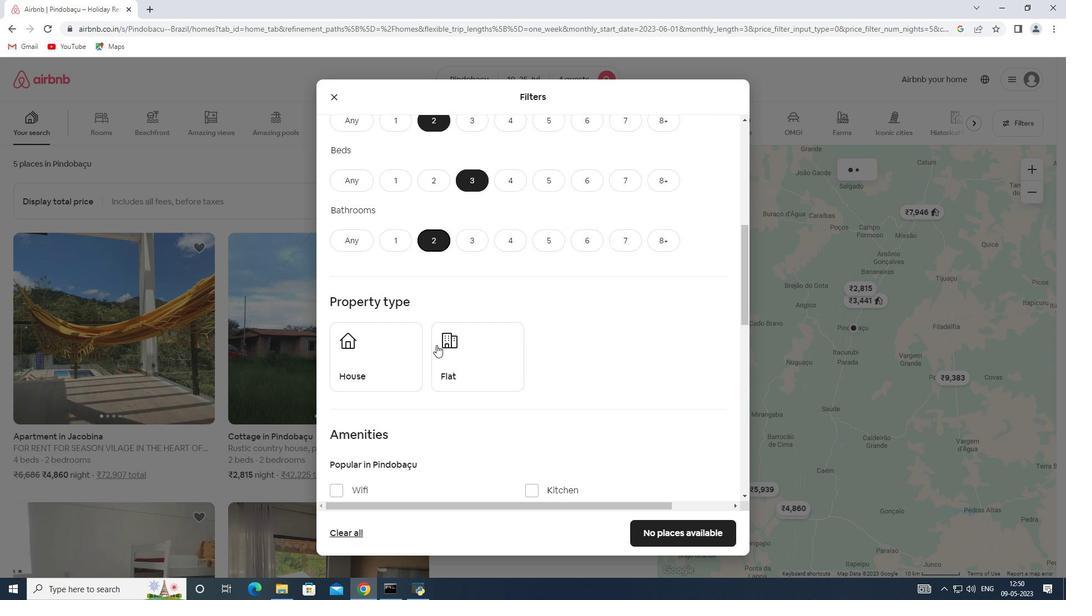 
Action: Mouse moved to (400, 317)
Screenshot: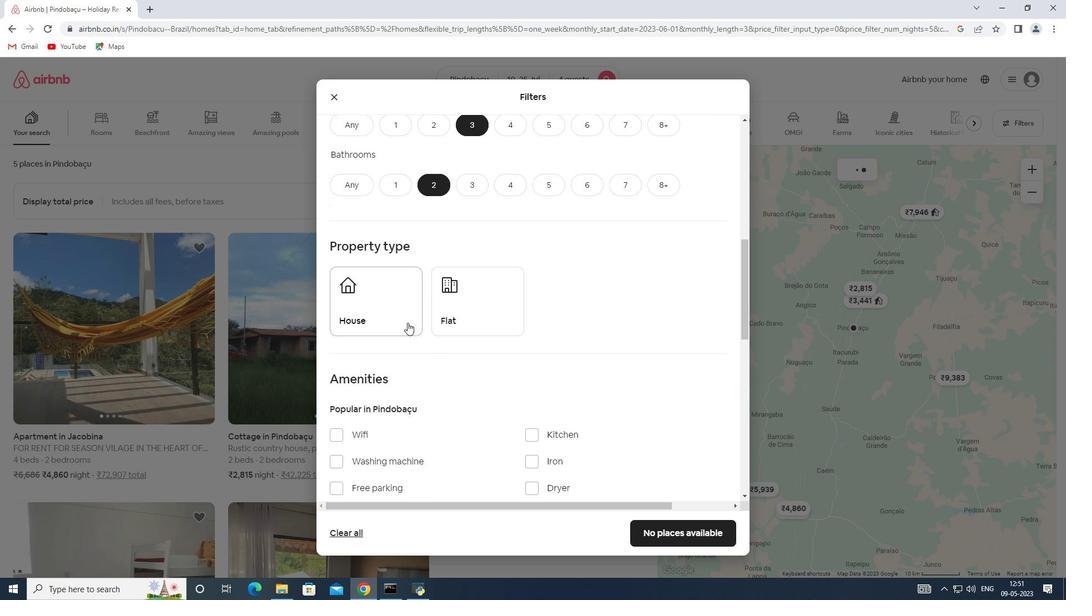 
Action: Mouse pressed left at (400, 317)
Screenshot: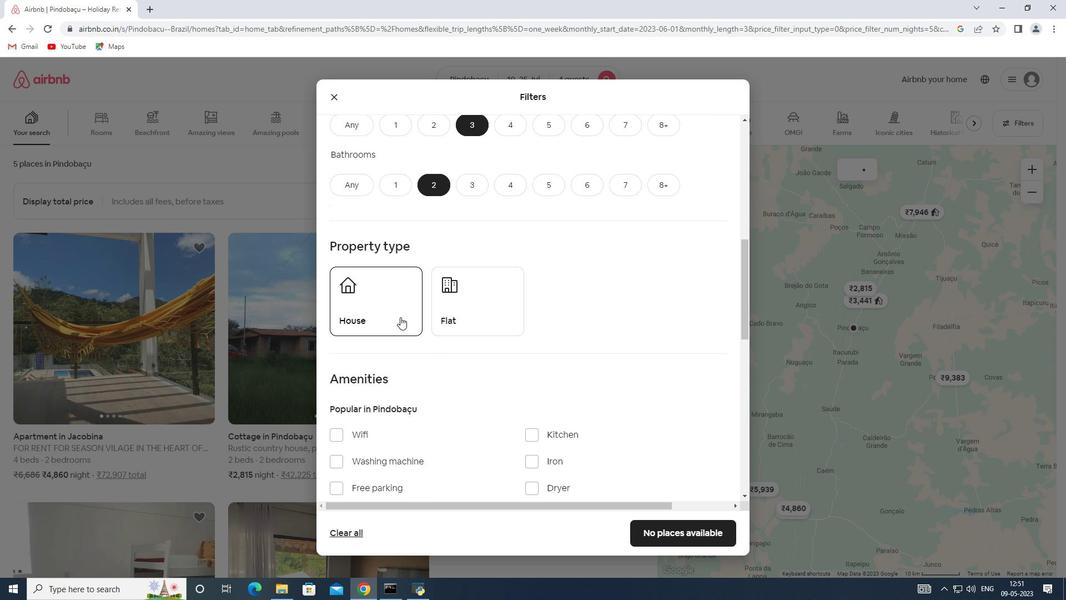 
Action: Mouse moved to (462, 316)
Screenshot: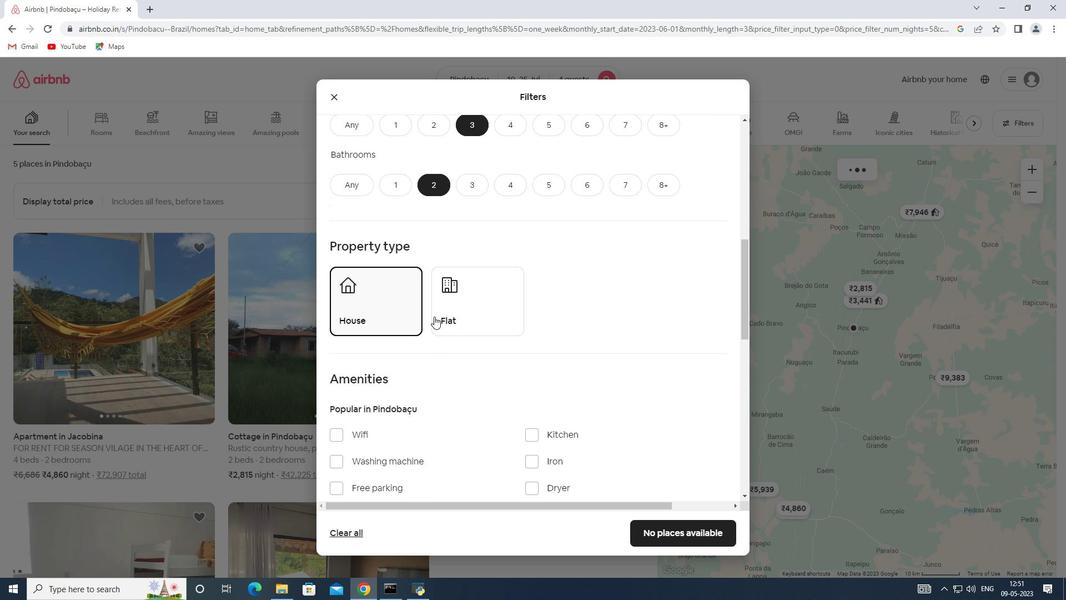 
Action: Mouse pressed left at (462, 316)
Screenshot: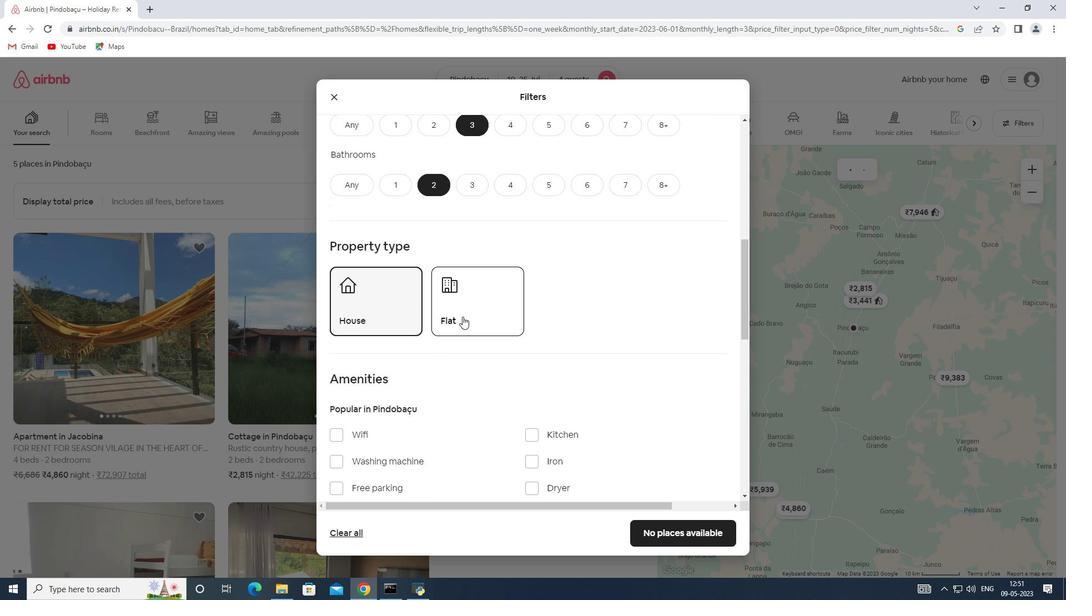 
Action: Mouse moved to (496, 318)
Screenshot: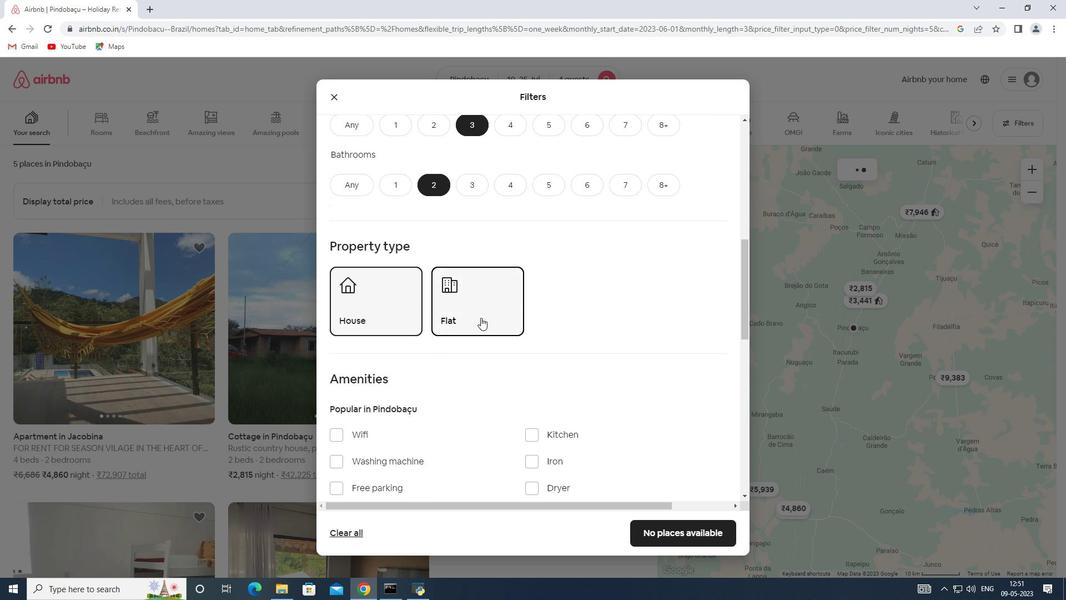 
Action: Mouse scrolled (496, 318) with delta (0, 0)
Screenshot: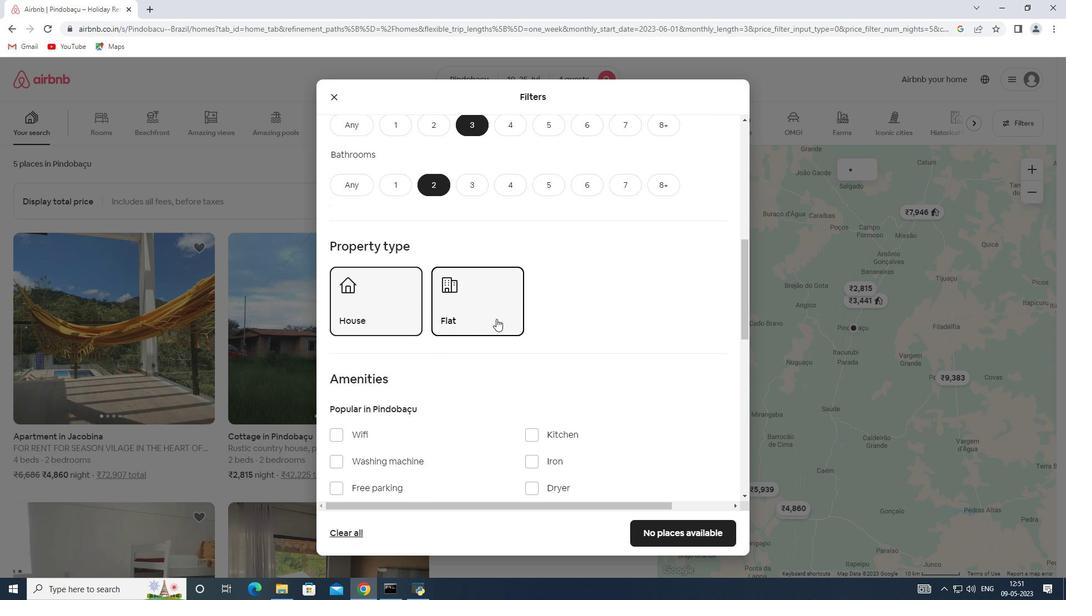 
Action: Mouse moved to (497, 318)
Screenshot: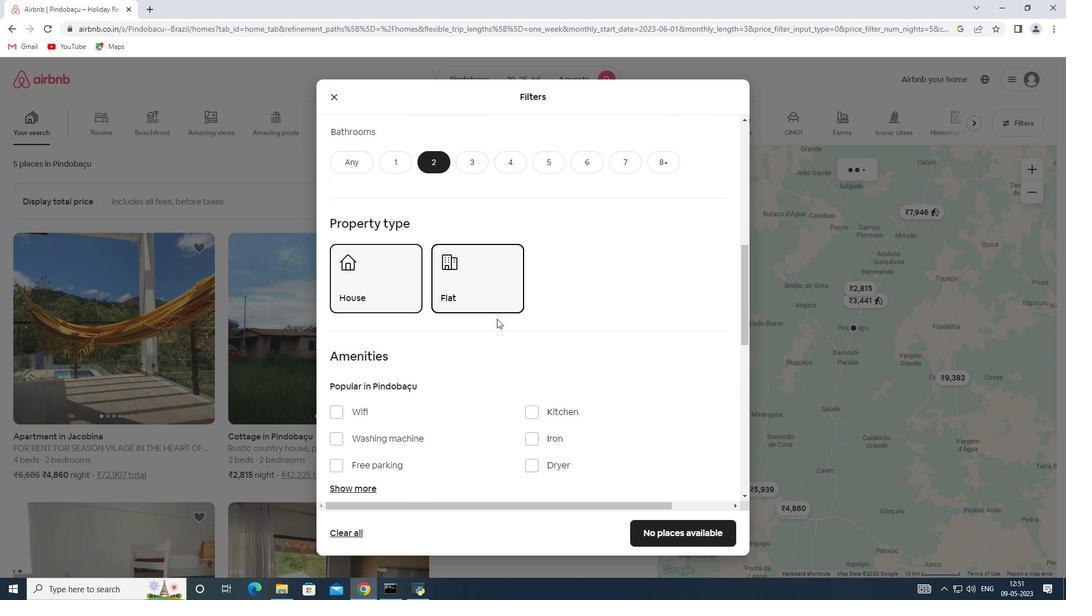 
Action: Mouse scrolled (497, 317) with delta (0, 0)
Screenshot: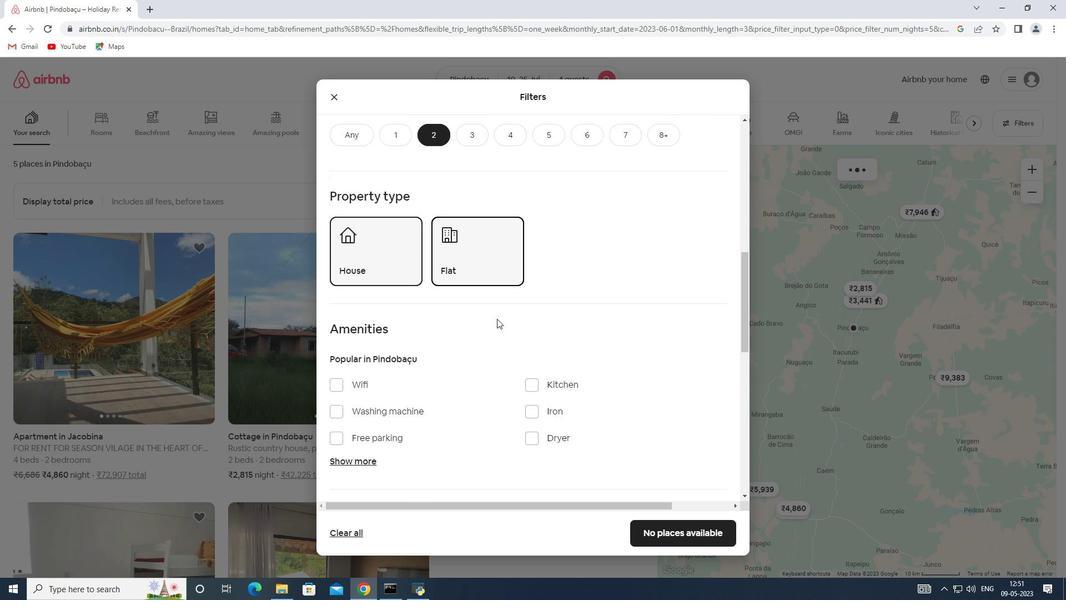 
Action: Mouse scrolled (497, 317) with delta (0, 0)
Screenshot: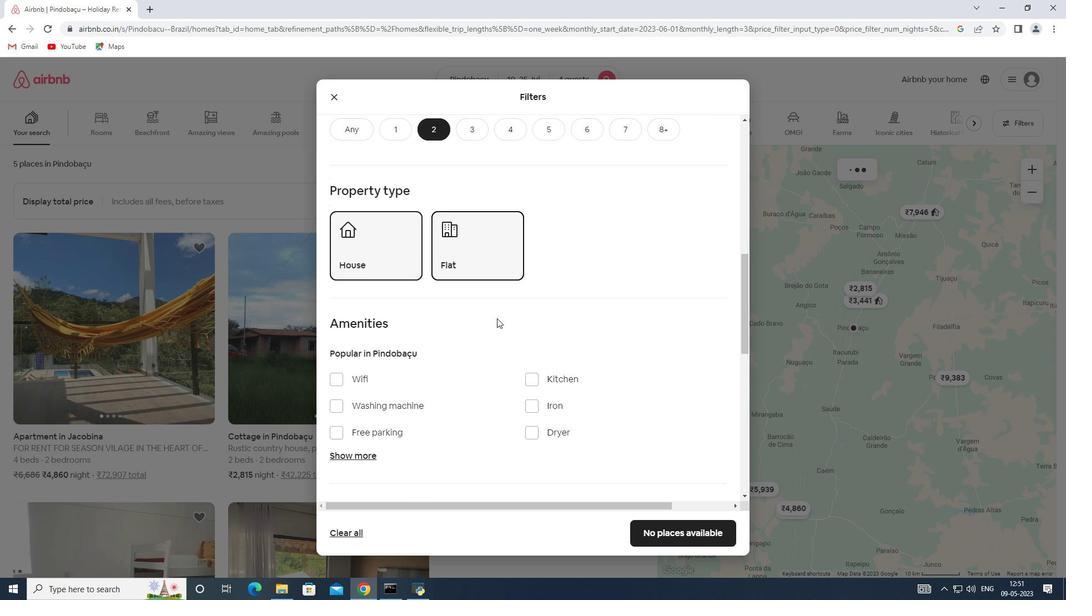 
Action: Mouse moved to (361, 345)
Screenshot: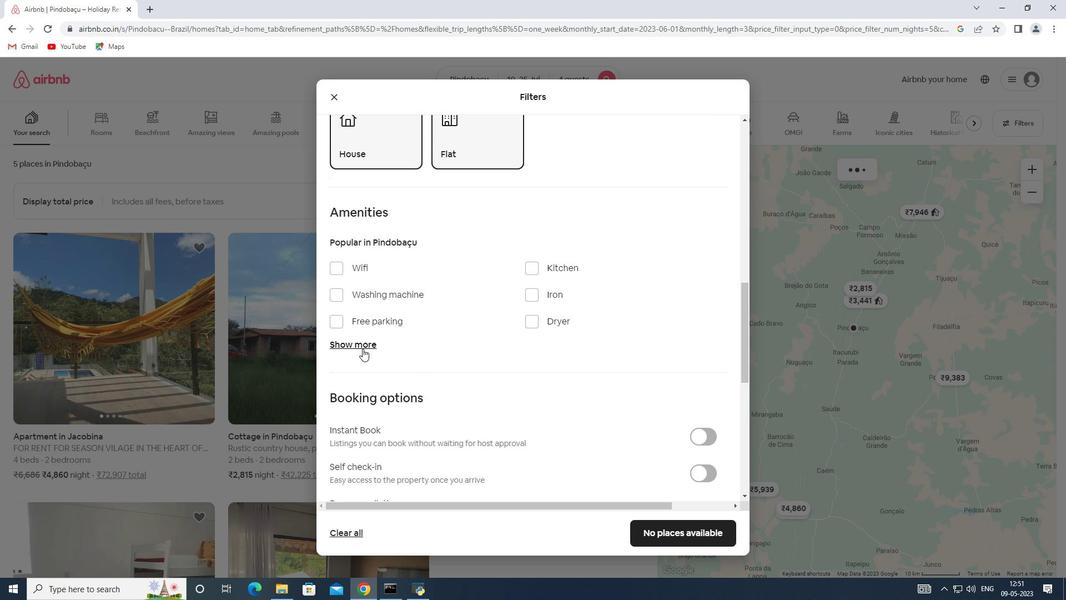 
Action: Mouse pressed left at (361, 345)
Screenshot: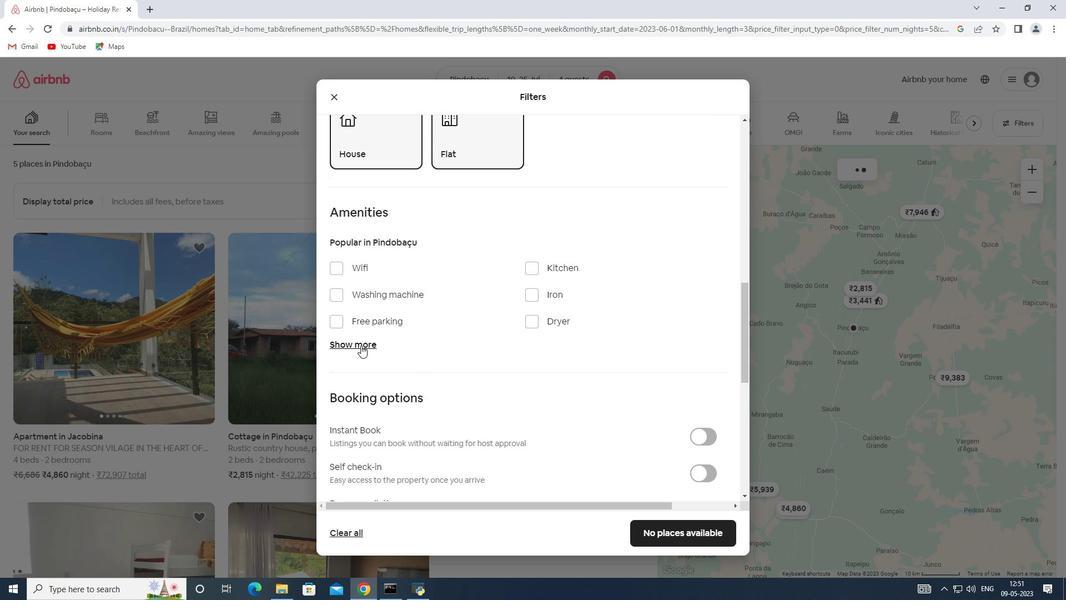 
Action: Mouse moved to (329, 268)
Screenshot: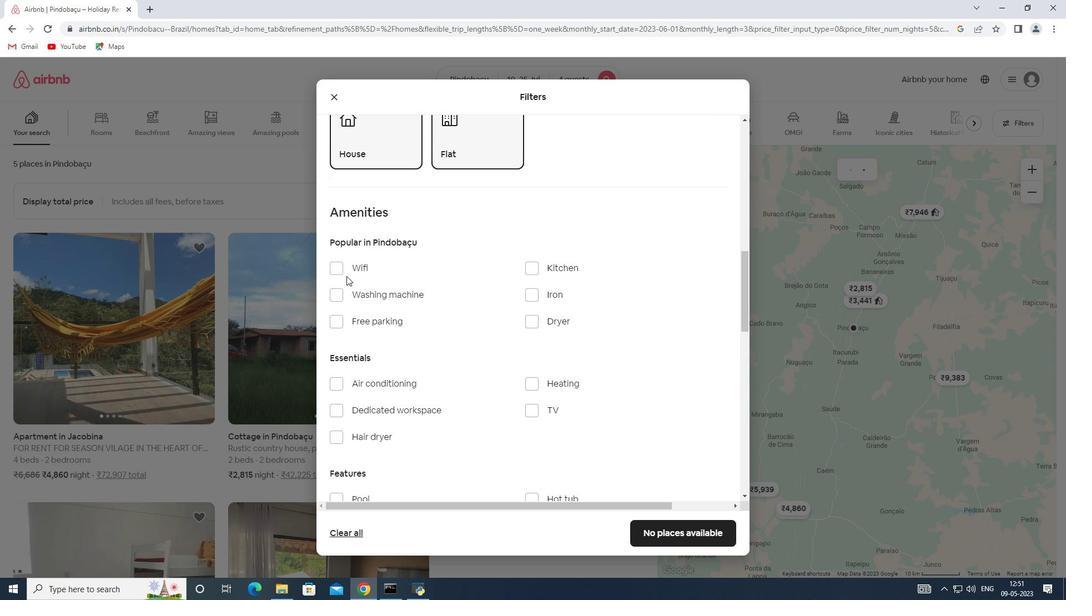 
Action: Mouse pressed left at (329, 268)
Screenshot: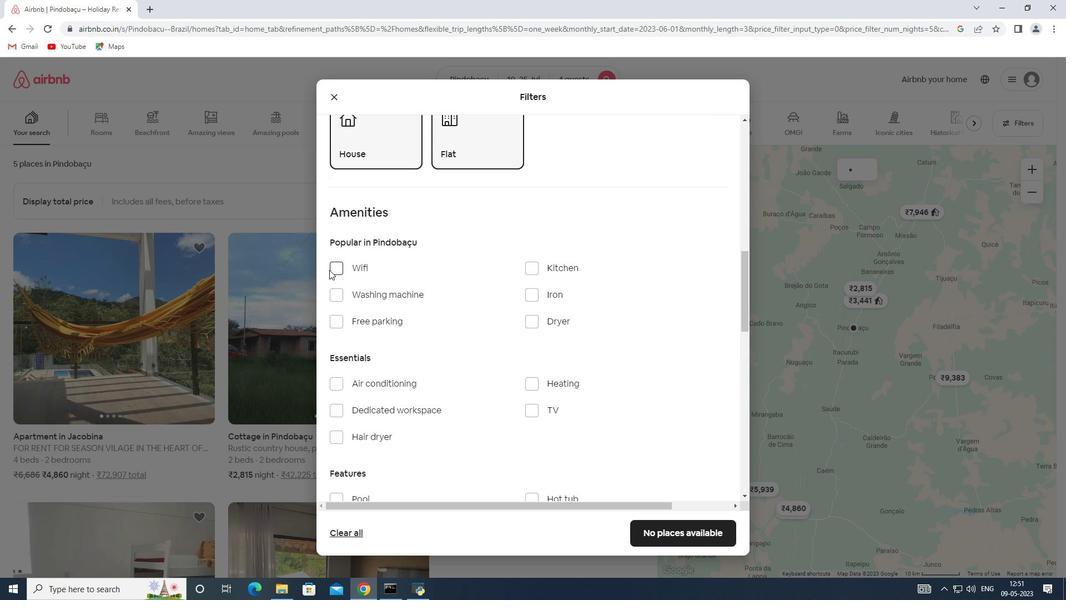 
Action: Mouse moved to (333, 270)
Screenshot: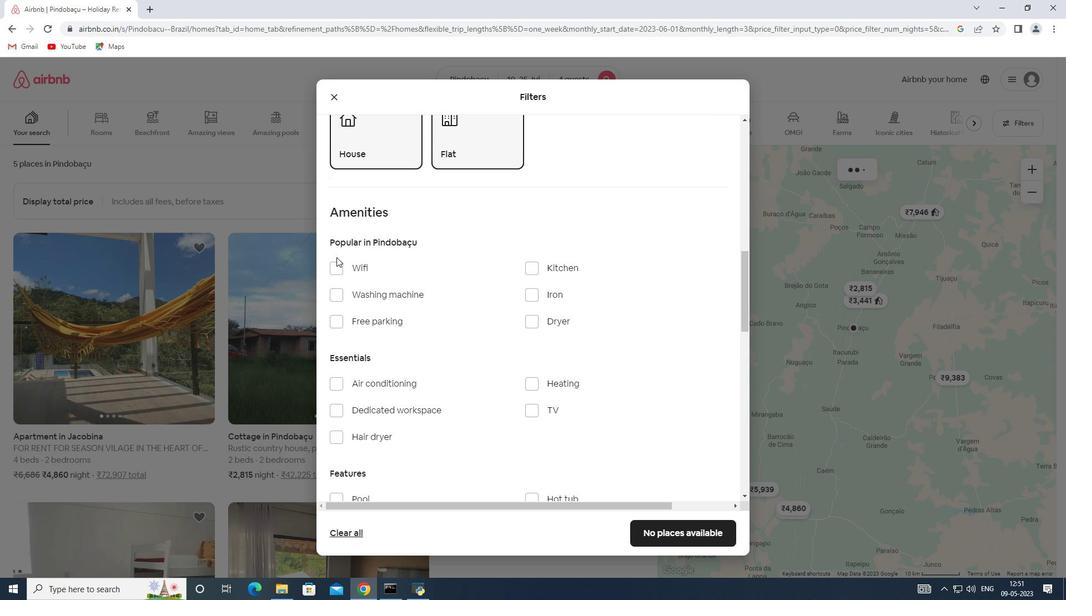 
Action: Mouse pressed left at (333, 270)
Screenshot: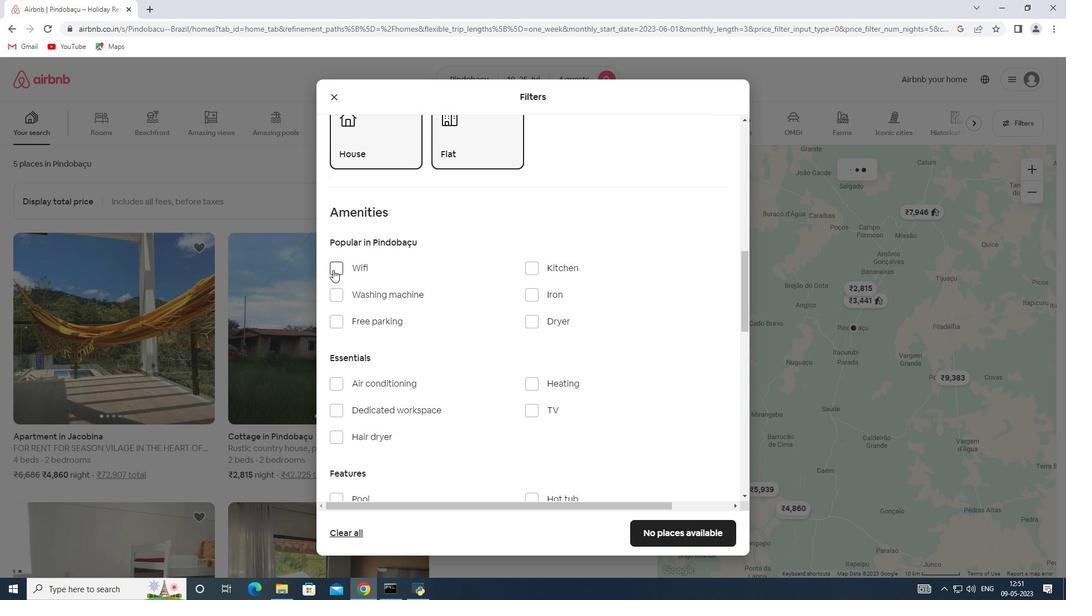 
Action: Mouse moved to (528, 415)
Screenshot: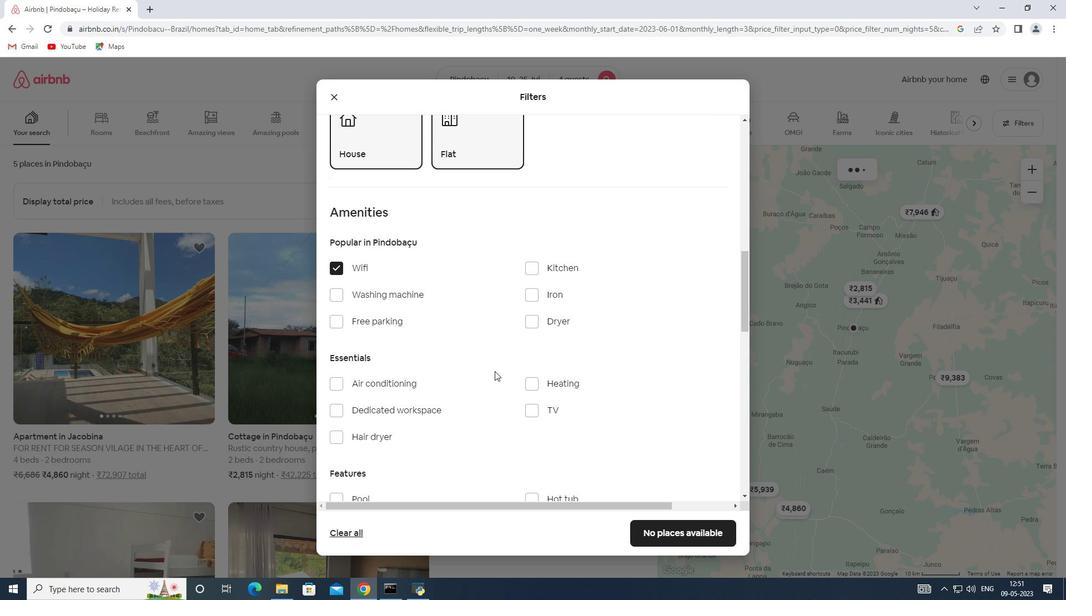 
Action: Mouse pressed left at (528, 415)
Screenshot: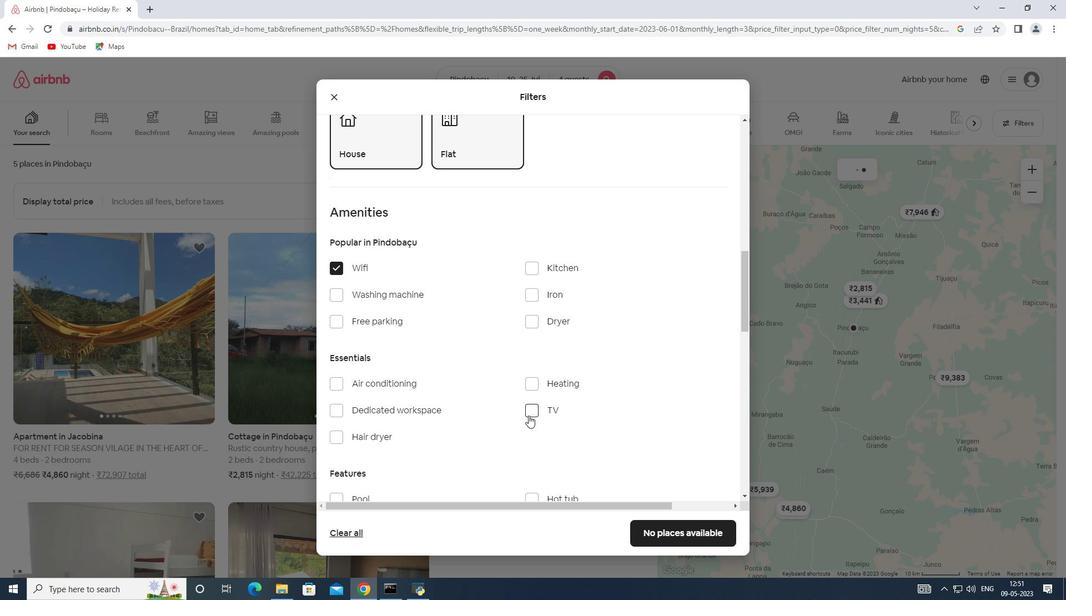 
Action: Mouse moved to (338, 320)
Screenshot: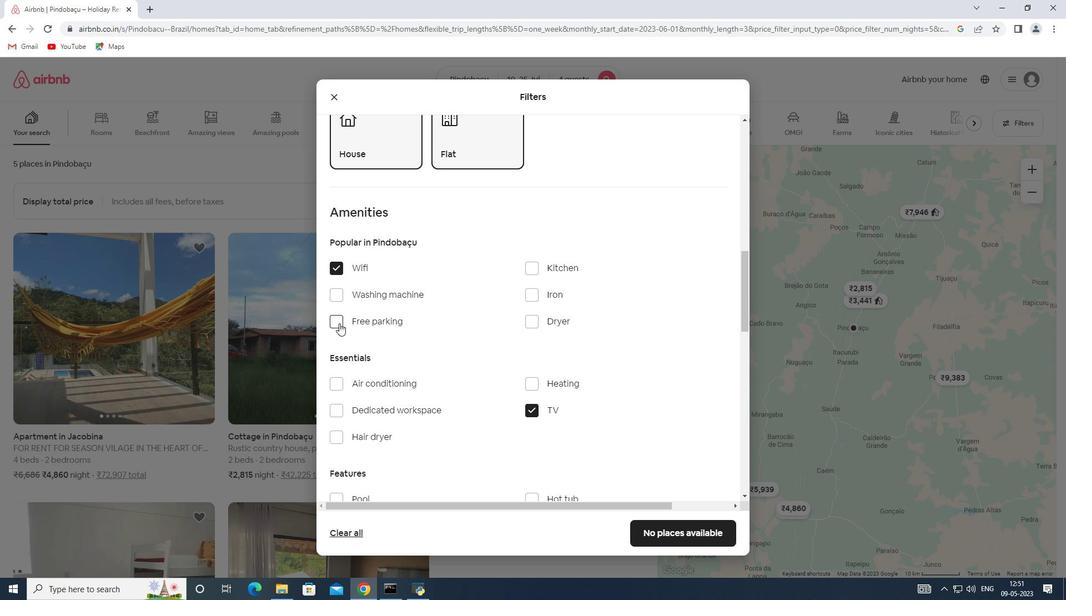 
Action: Mouse pressed left at (338, 320)
Screenshot: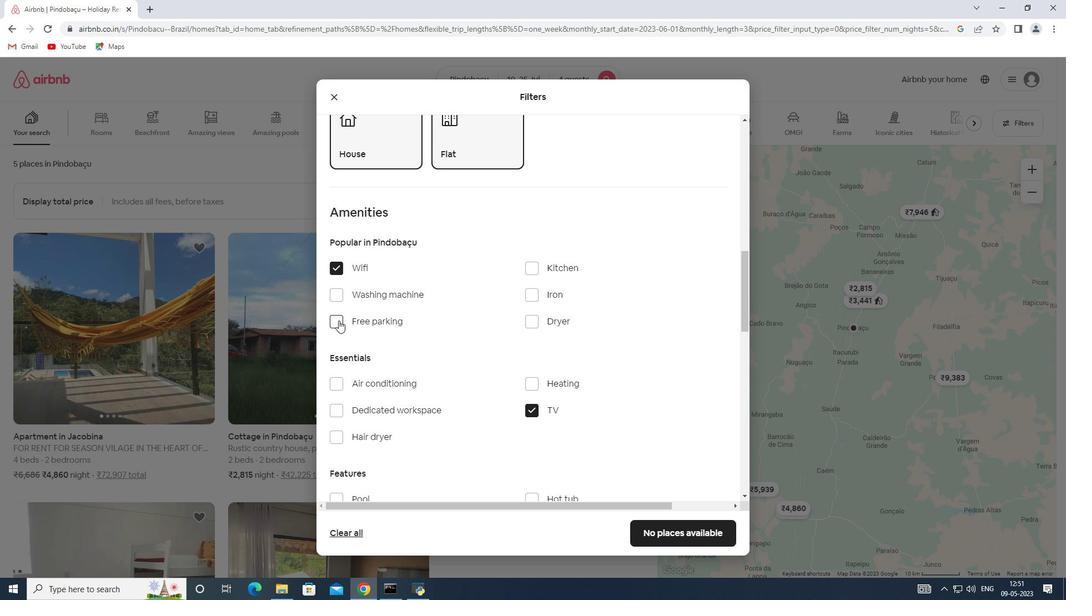 
Action: Mouse moved to (429, 350)
Screenshot: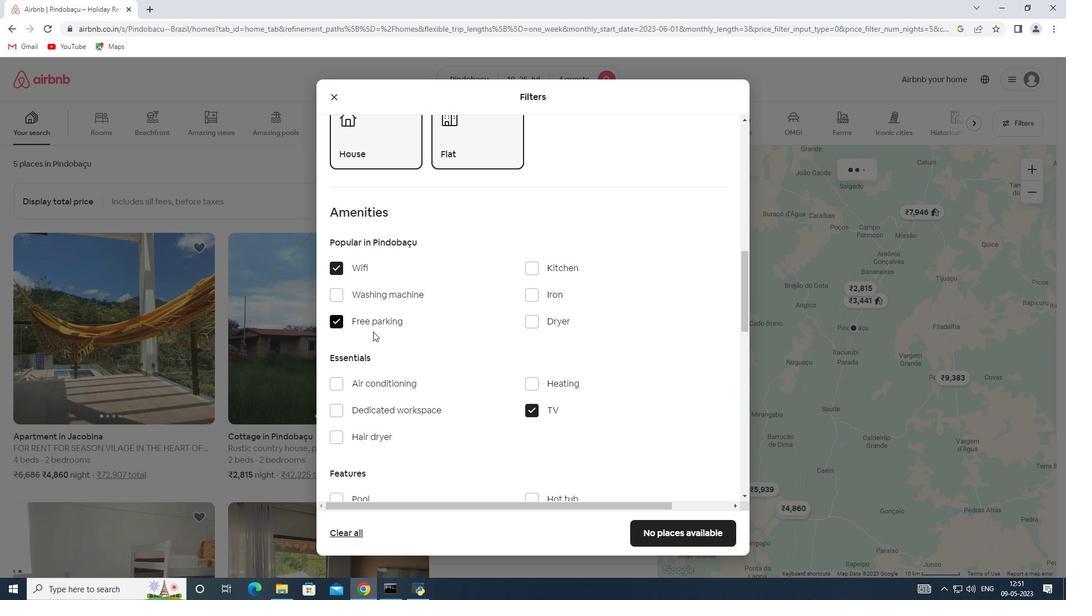 
Action: Mouse scrolled (429, 350) with delta (0, 0)
Screenshot: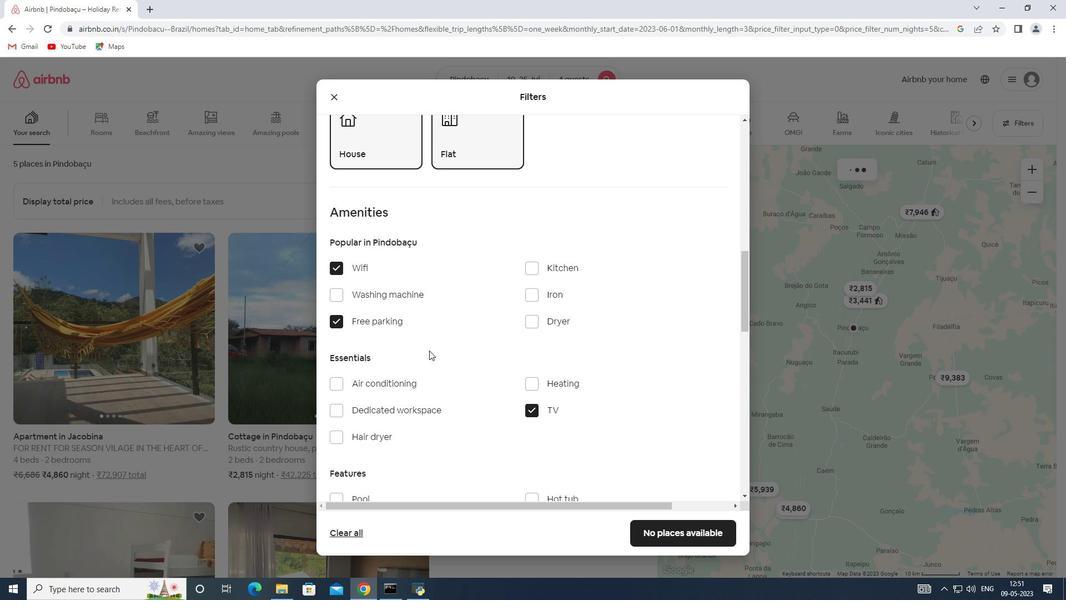 
Action: Mouse scrolled (429, 350) with delta (0, 0)
Screenshot: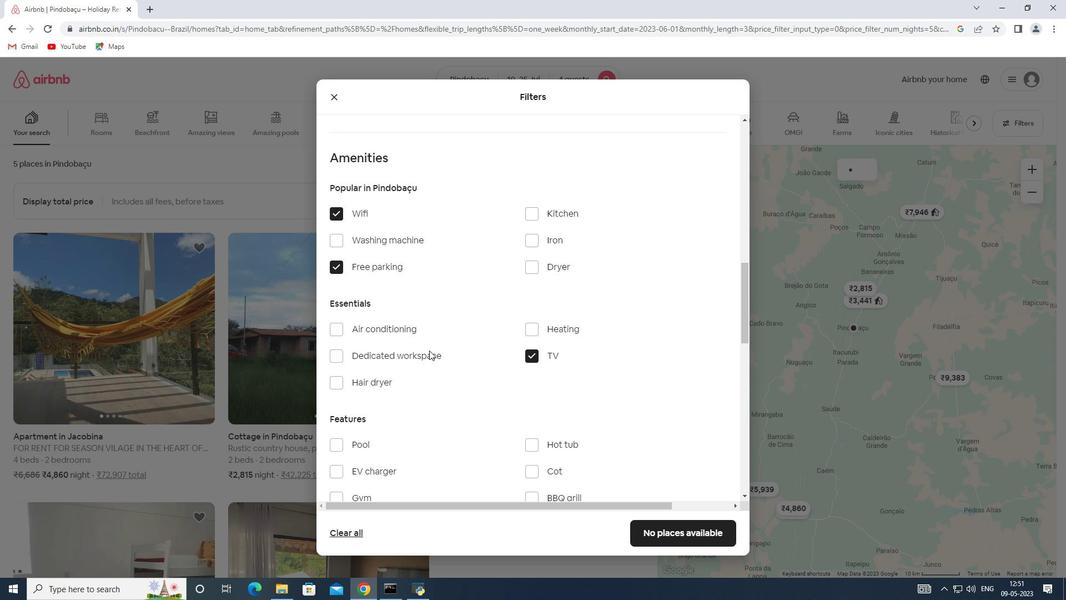 
Action: Mouse scrolled (429, 350) with delta (0, 0)
Screenshot: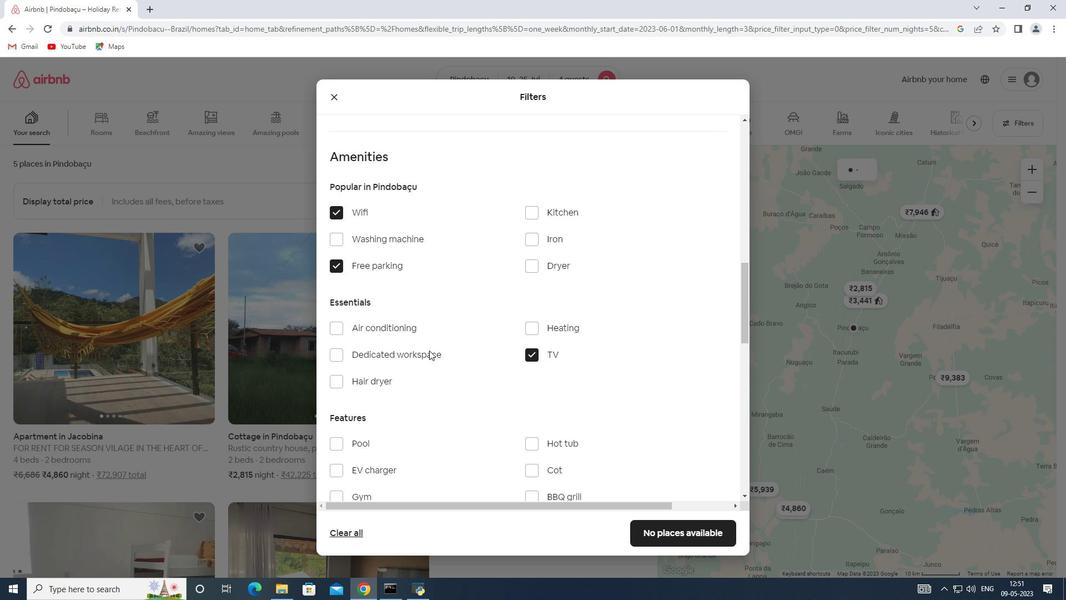 
Action: Mouse moved to (360, 383)
Screenshot: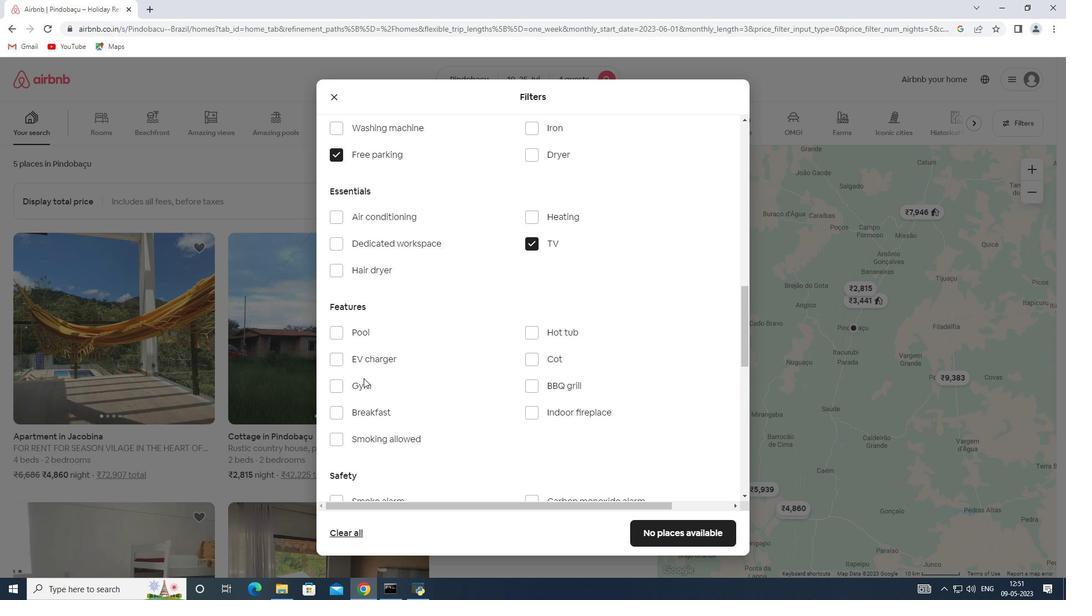 
Action: Mouse pressed left at (360, 383)
Screenshot: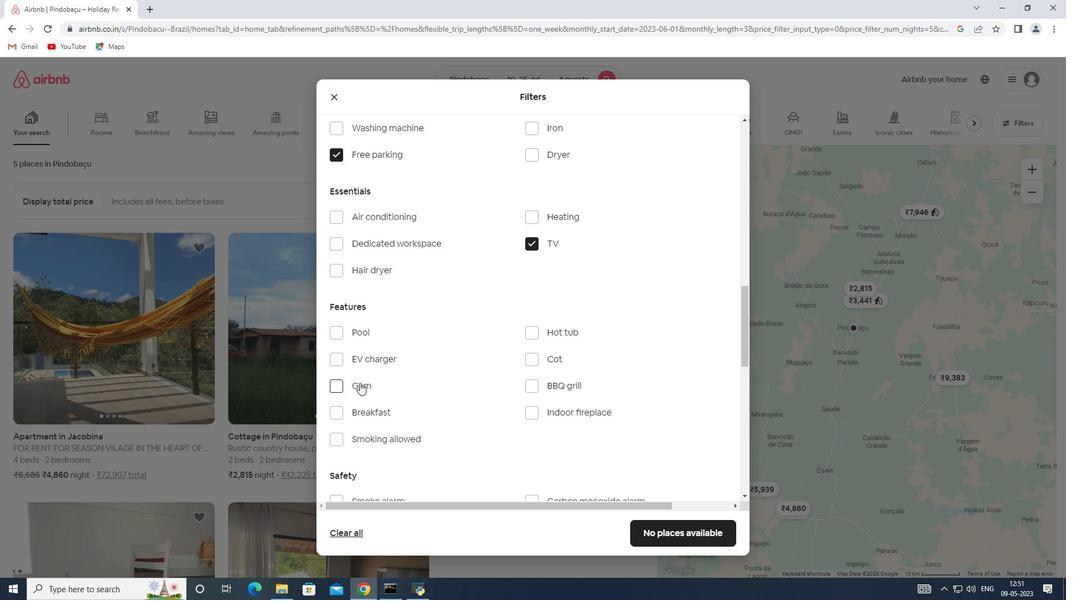 
Action: Mouse moved to (360, 383)
Screenshot: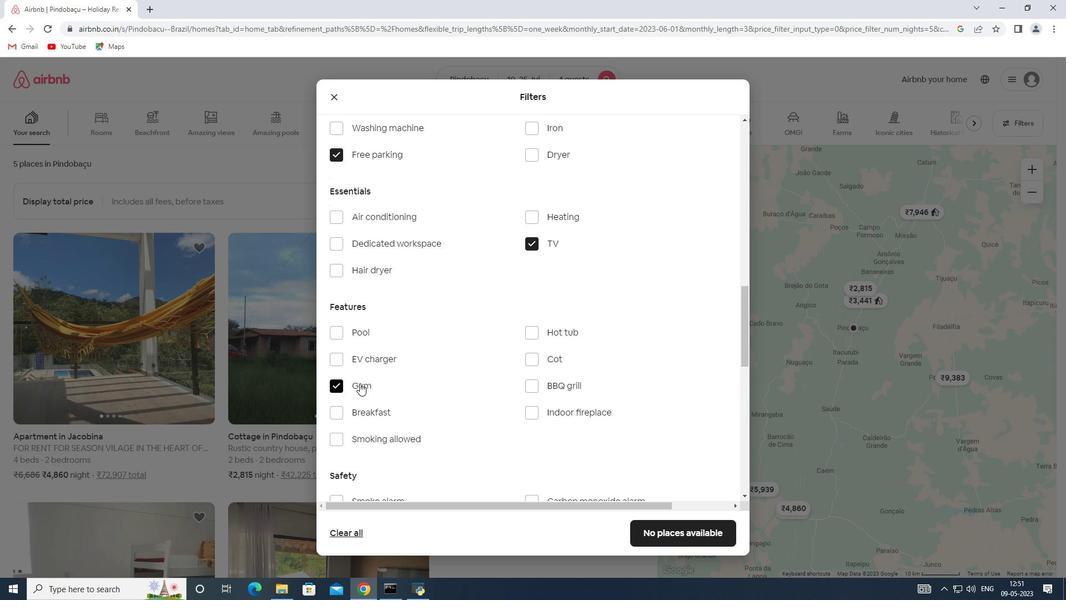 
Action: Mouse scrolled (360, 382) with delta (0, 0)
Screenshot: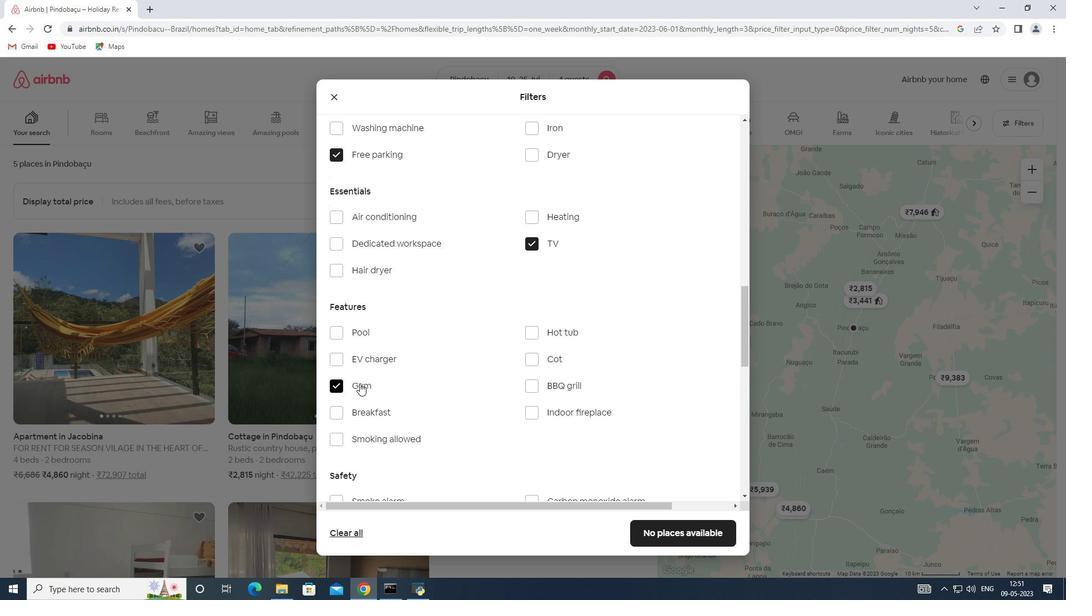 
Action: Mouse scrolled (360, 382) with delta (0, 0)
Screenshot: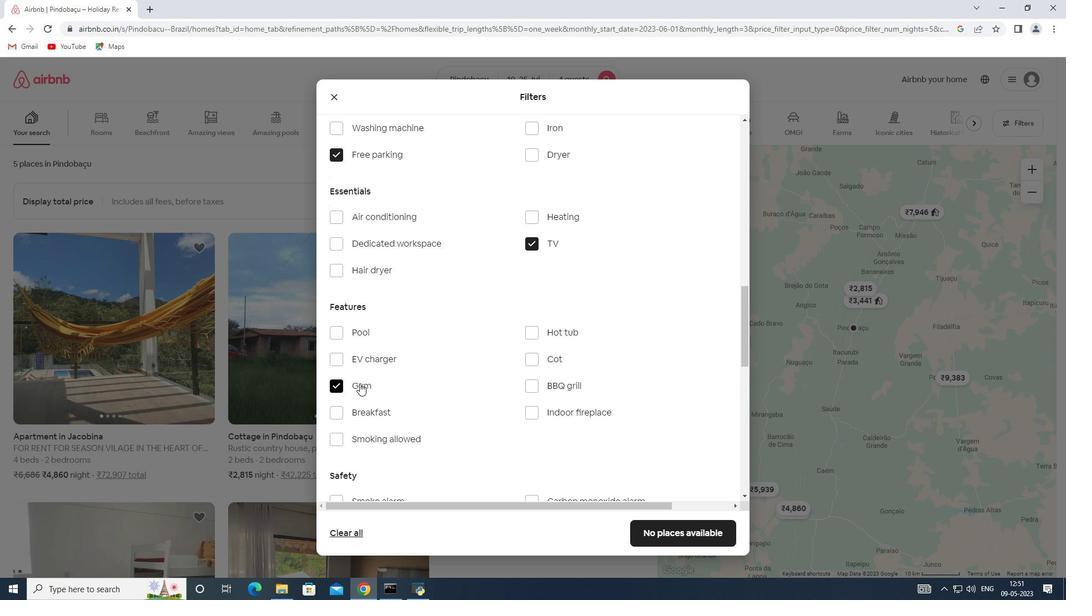
Action: Mouse moved to (372, 304)
Screenshot: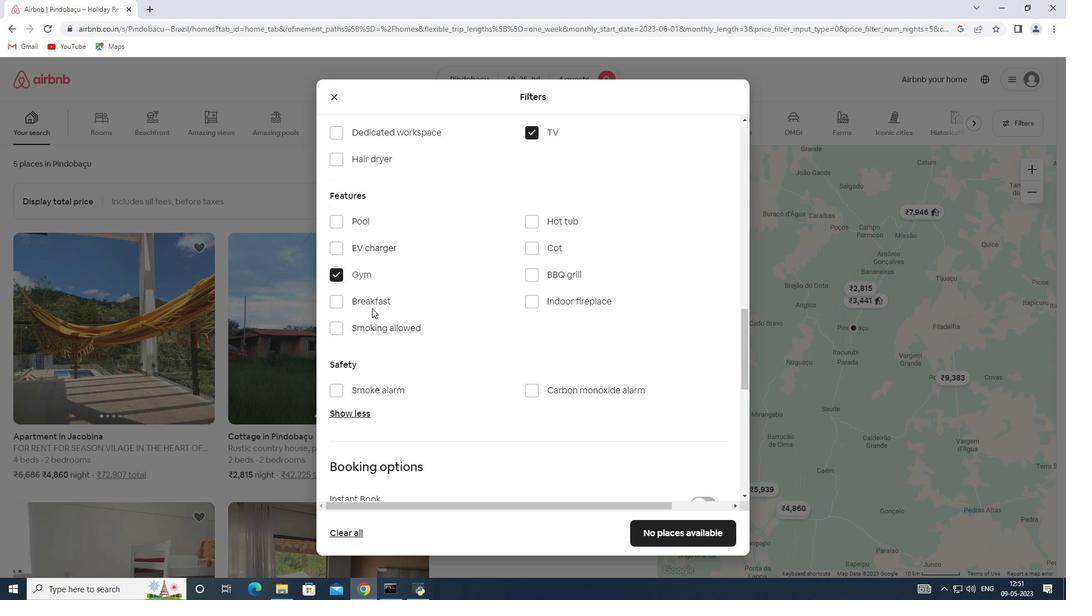 
Action: Mouse pressed left at (372, 304)
Screenshot: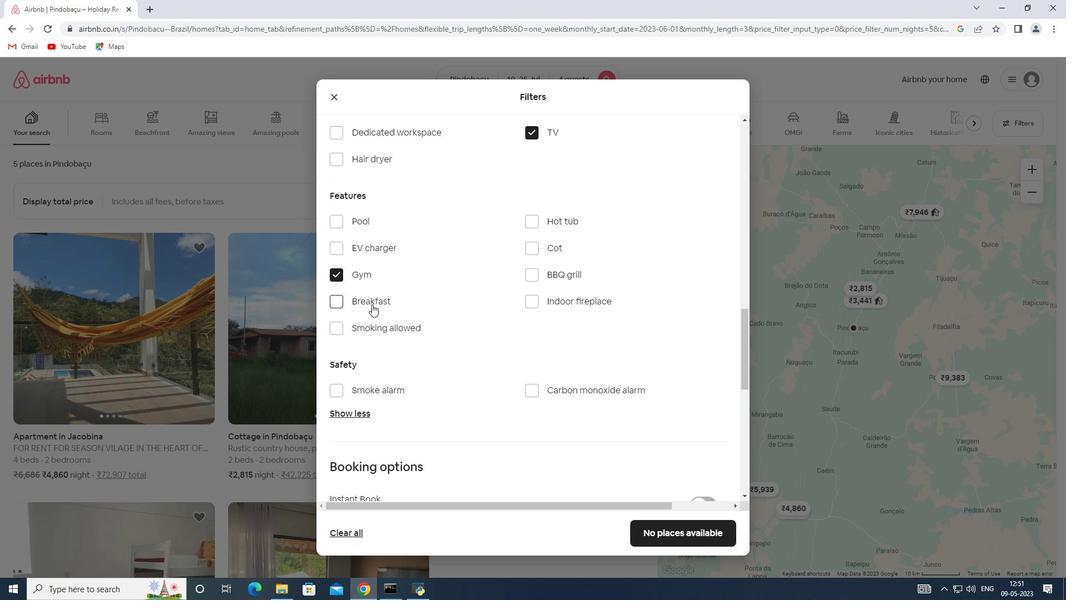 
Action: Mouse moved to (521, 361)
Screenshot: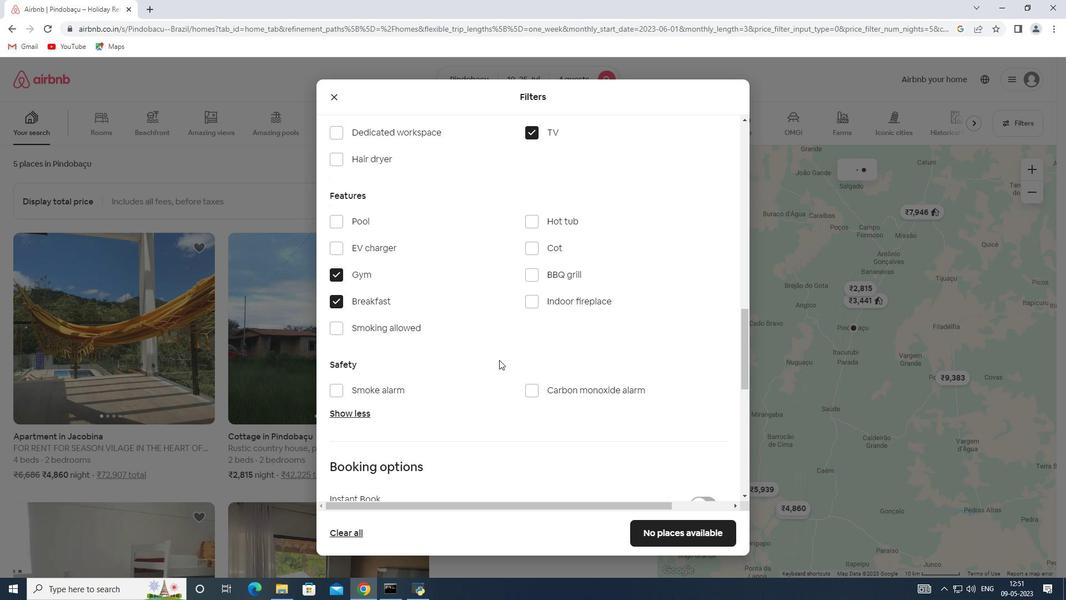 
Action: Mouse scrolled (521, 361) with delta (0, 0)
Screenshot: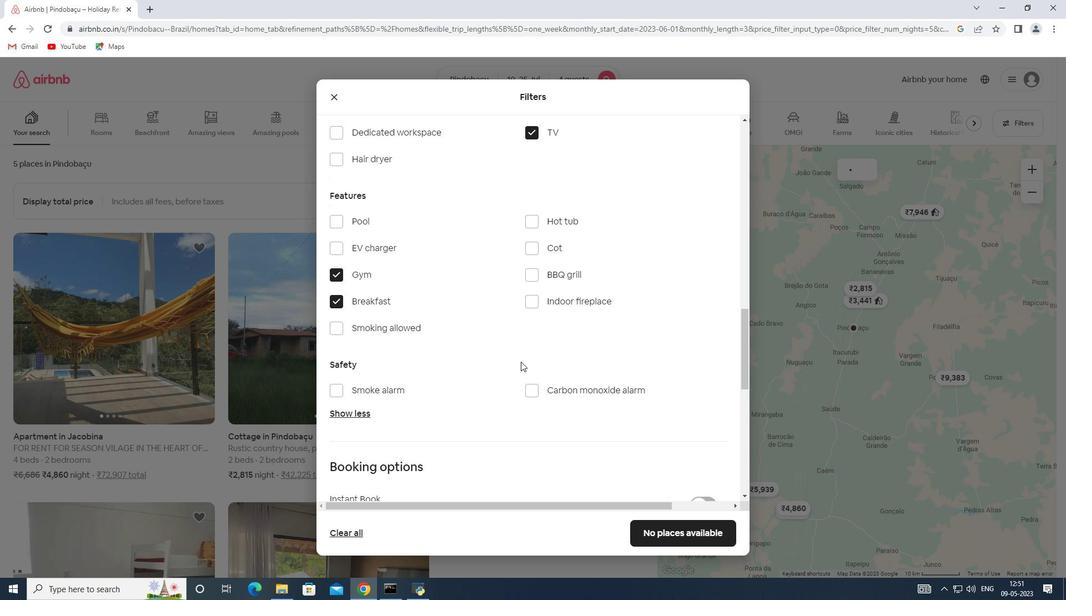
Action: Mouse moved to (521, 361)
Screenshot: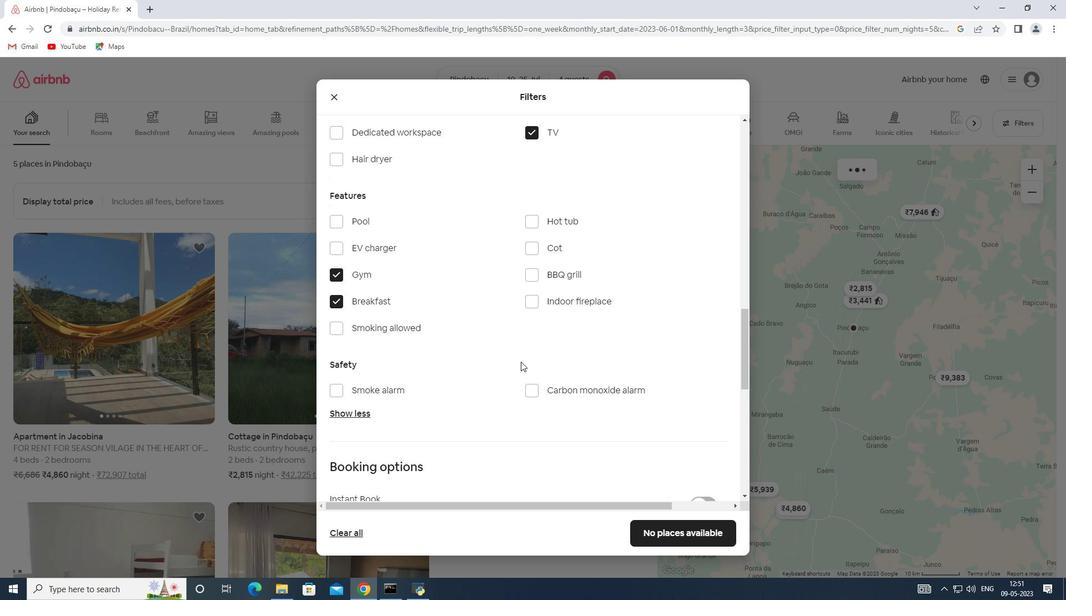 
Action: Mouse scrolled (521, 361) with delta (0, 0)
Screenshot: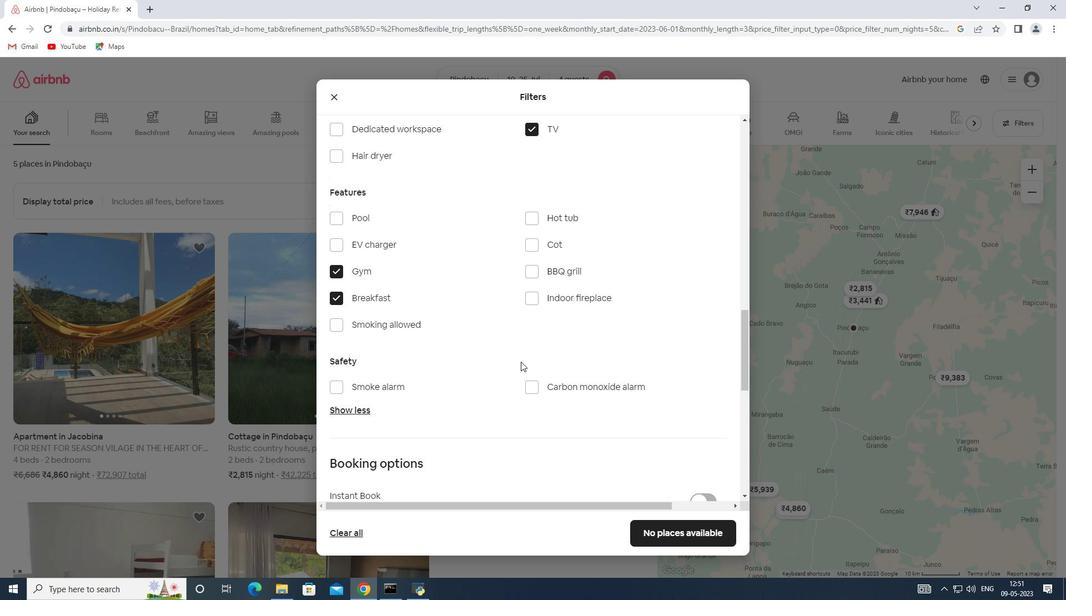 
Action: Mouse scrolled (521, 361) with delta (0, 0)
Screenshot: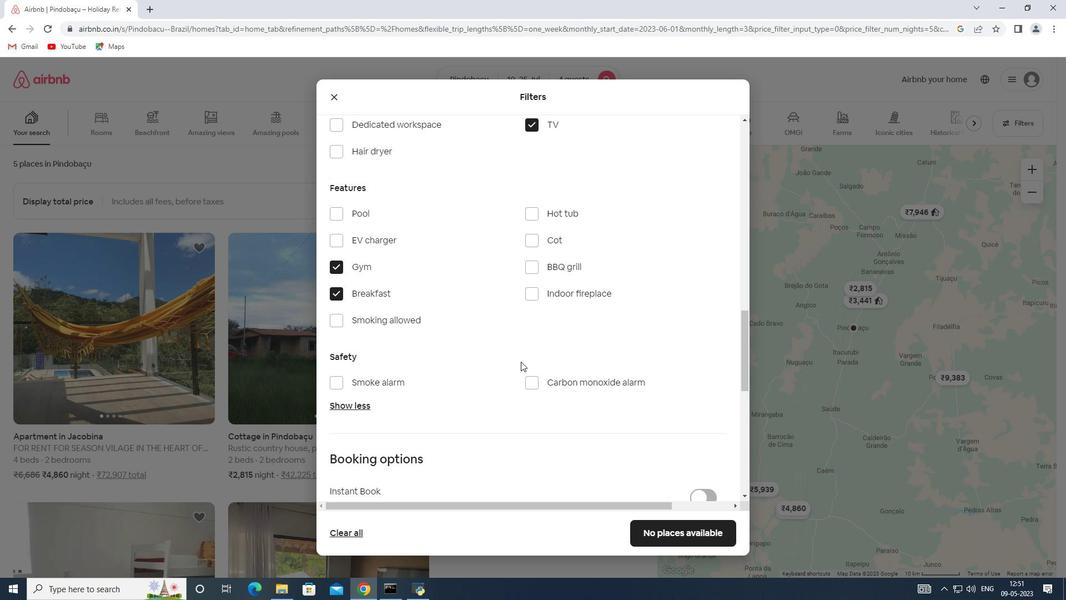 
Action: Mouse scrolled (521, 361) with delta (0, 0)
Screenshot: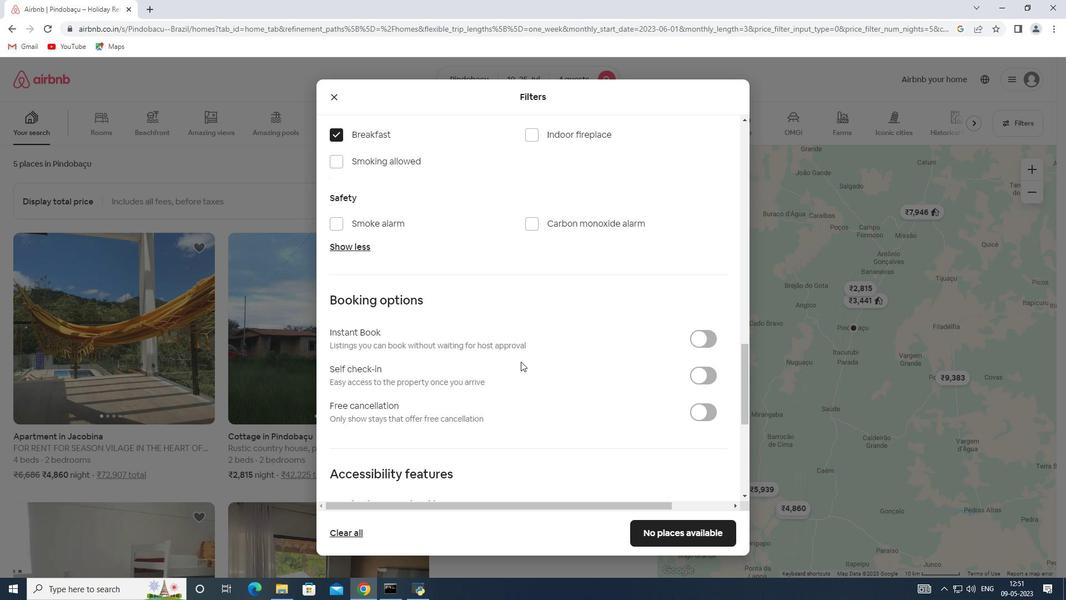 
Action: Mouse moved to (701, 326)
Screenshot: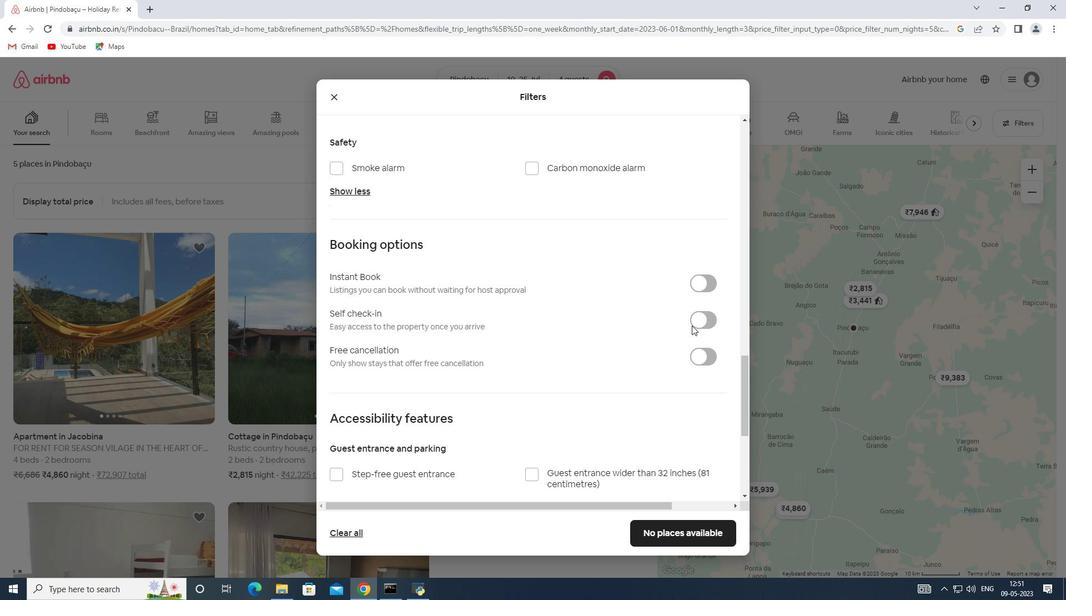 
Action: Mouse pressed left at (701, 326)
Screenshot: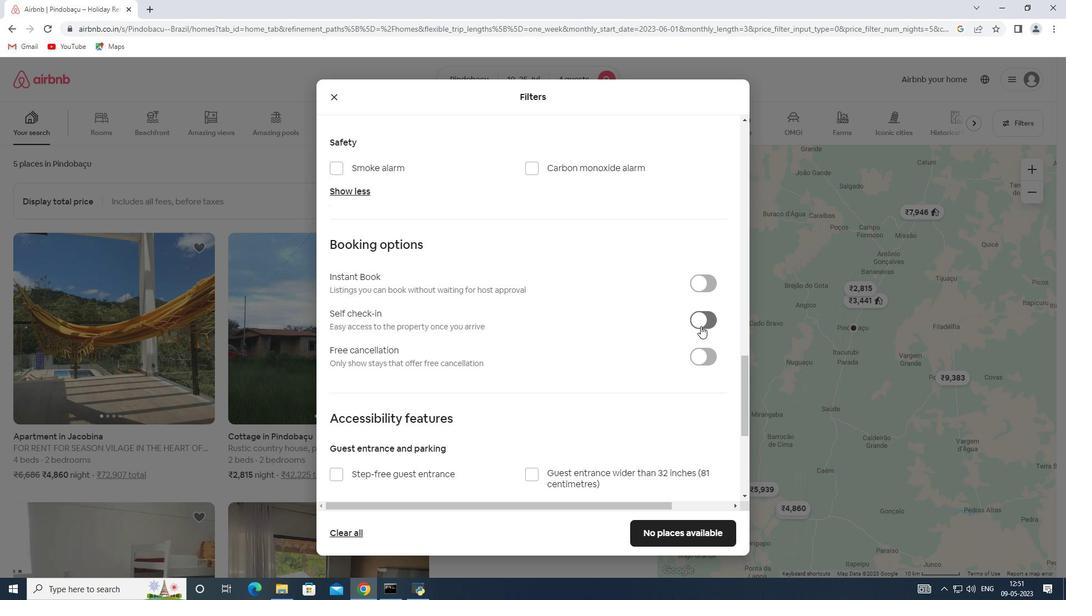 
Action: Mouse moved to (390, 388)
Screenshot: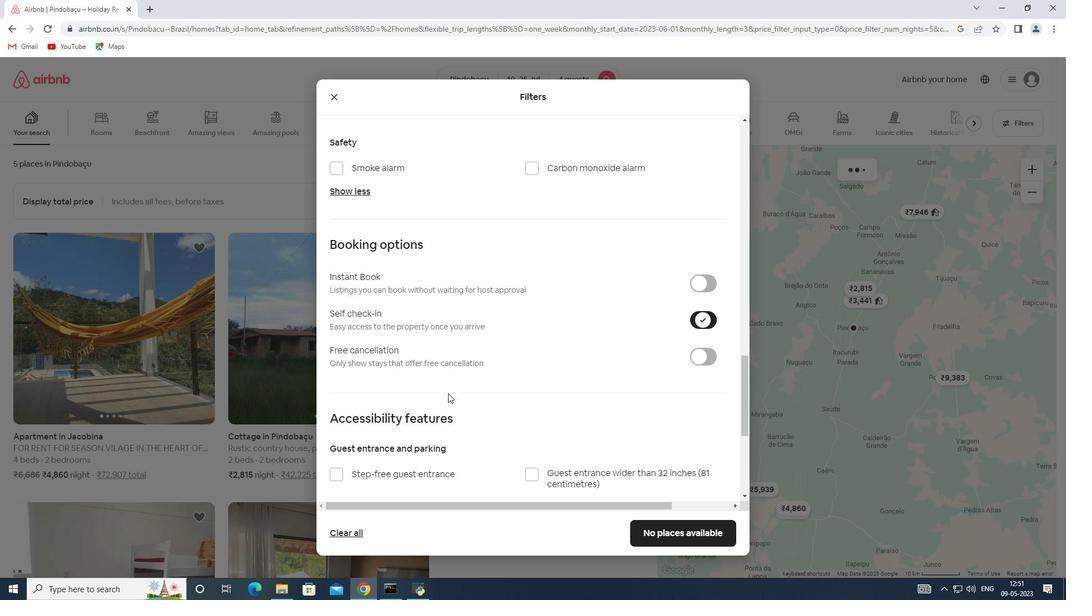 
Action: Mouse scrolled (390, 387) with delta (0, 0)
Screenshot: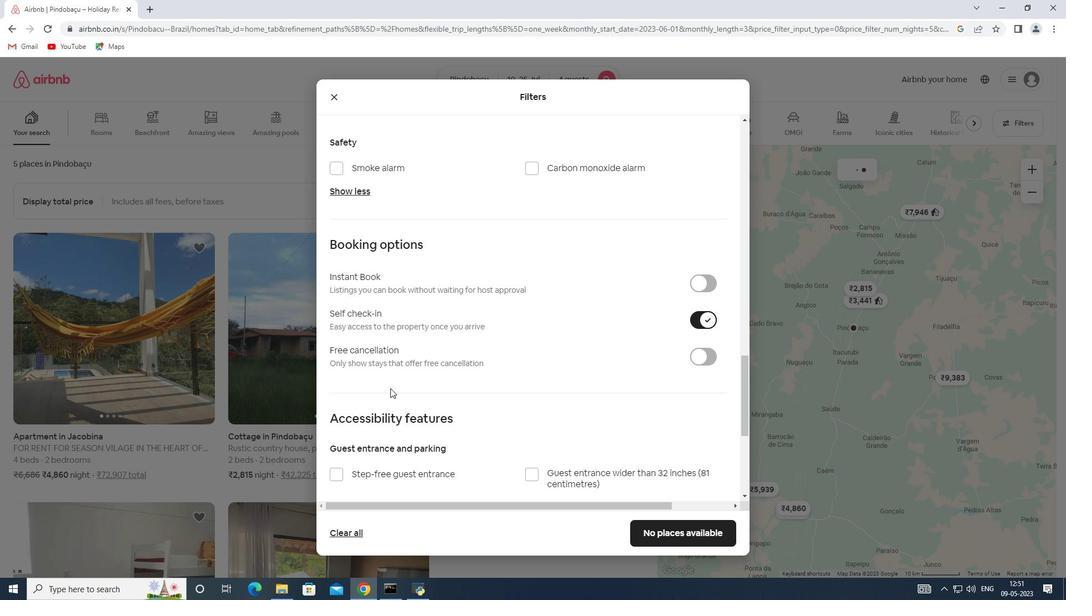 
Action: Mouse scrolled (390, 387) with delta (0, 0)
Screenshot: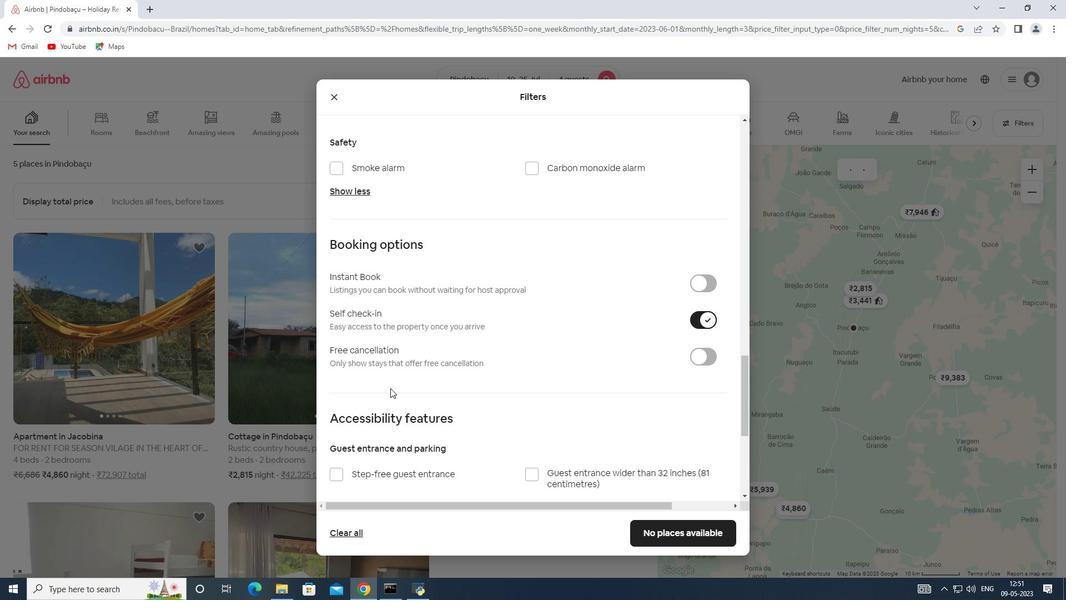
Action: Mouse scrolled (390, 387) with delta (0, 0)
Screenshot: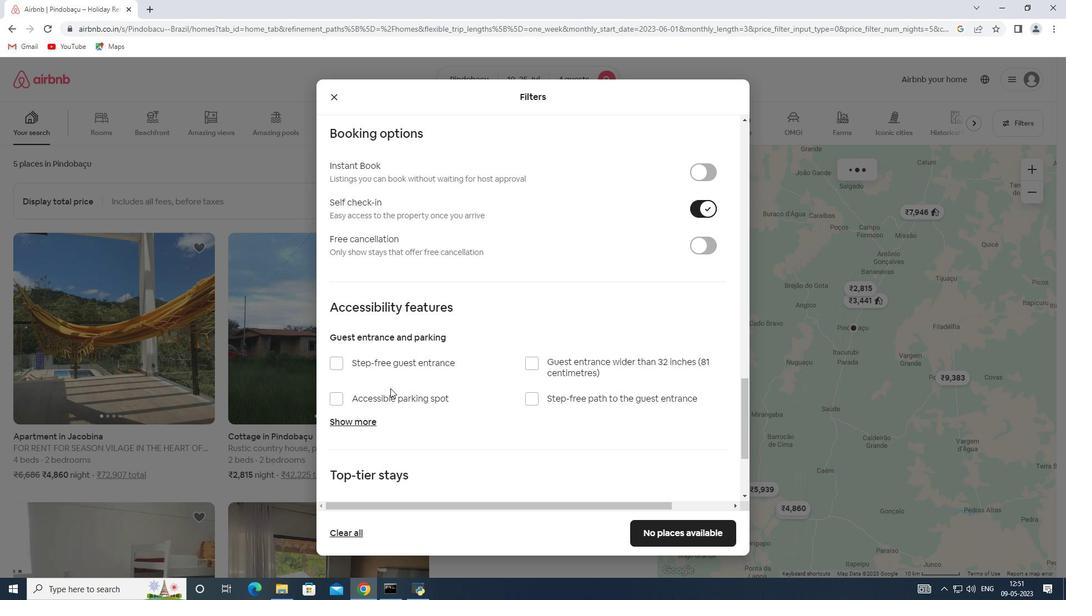 
Action: Mouse scrolled (390, 387) with delta (0, 0)
Screenshot: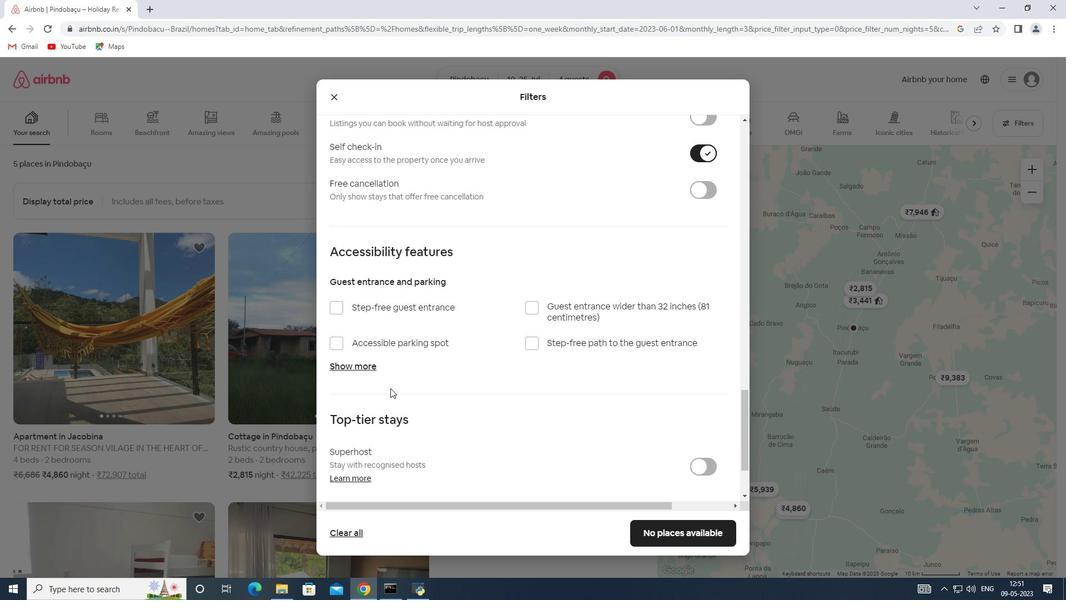 
Action: Mouse scrolled (390, 387) with delta (0, 0)
Screenshot: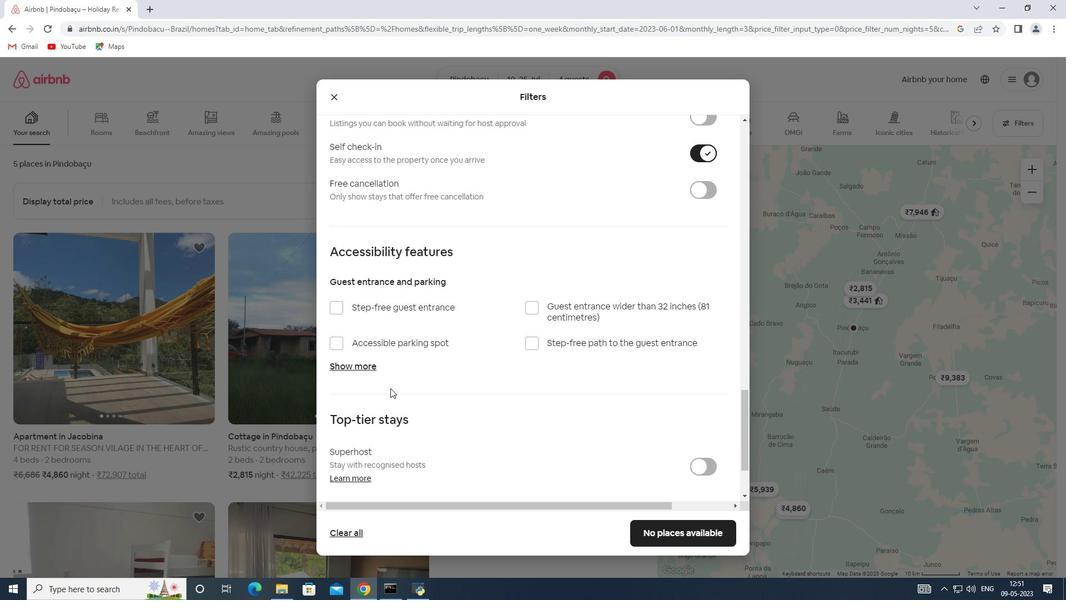 
Action: Mouse scrolled (390, 387) with delta (0, 0)
Screenshot: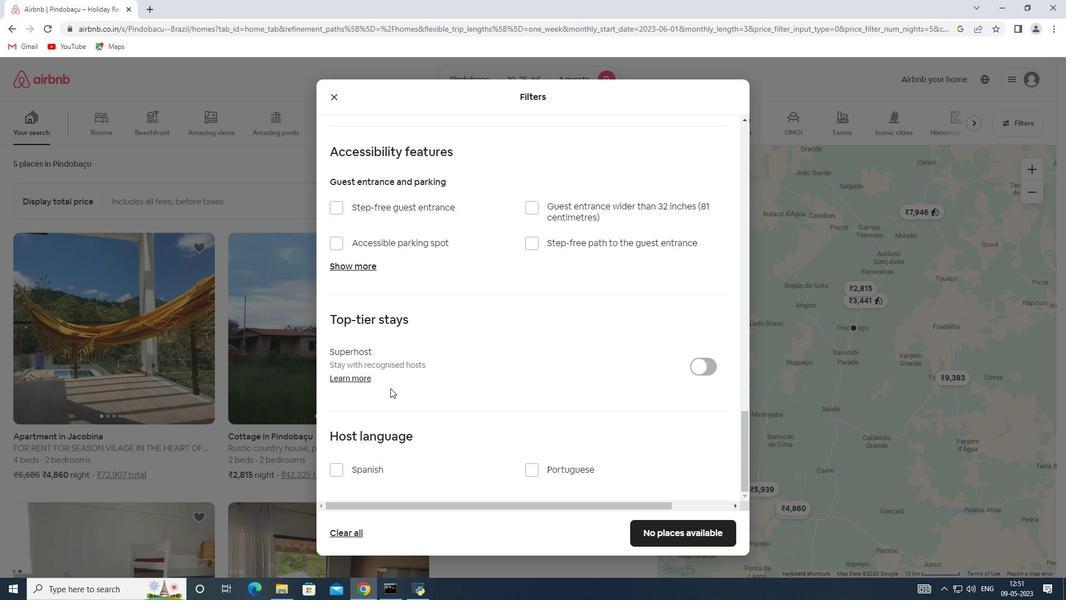 
Action: Mouse moved to (681, 527)
Screenshot: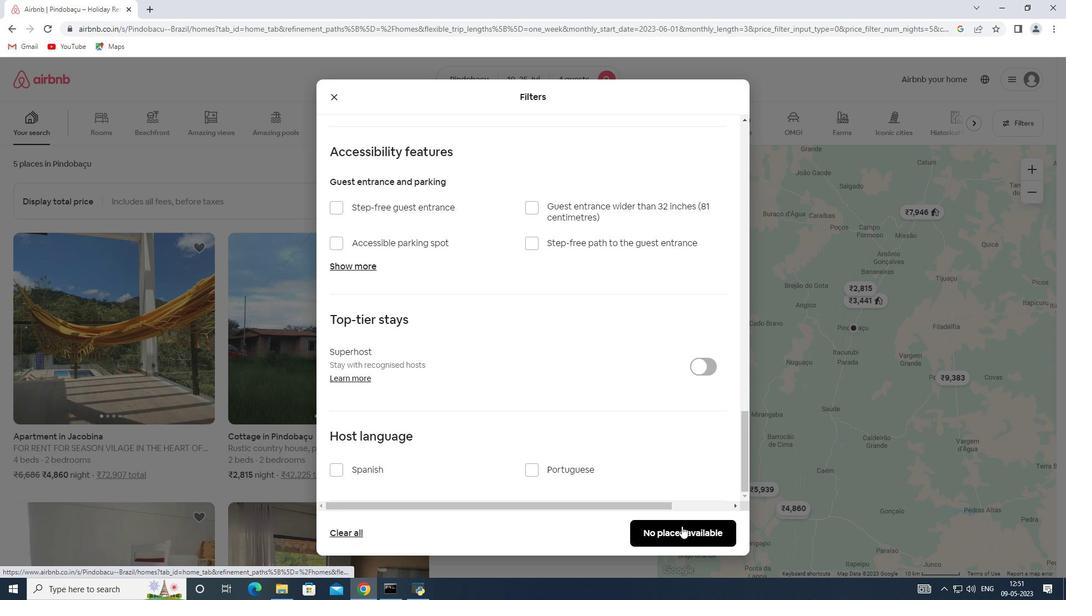 
Action: Mouse pressed left at (681, 527)
Screenshot: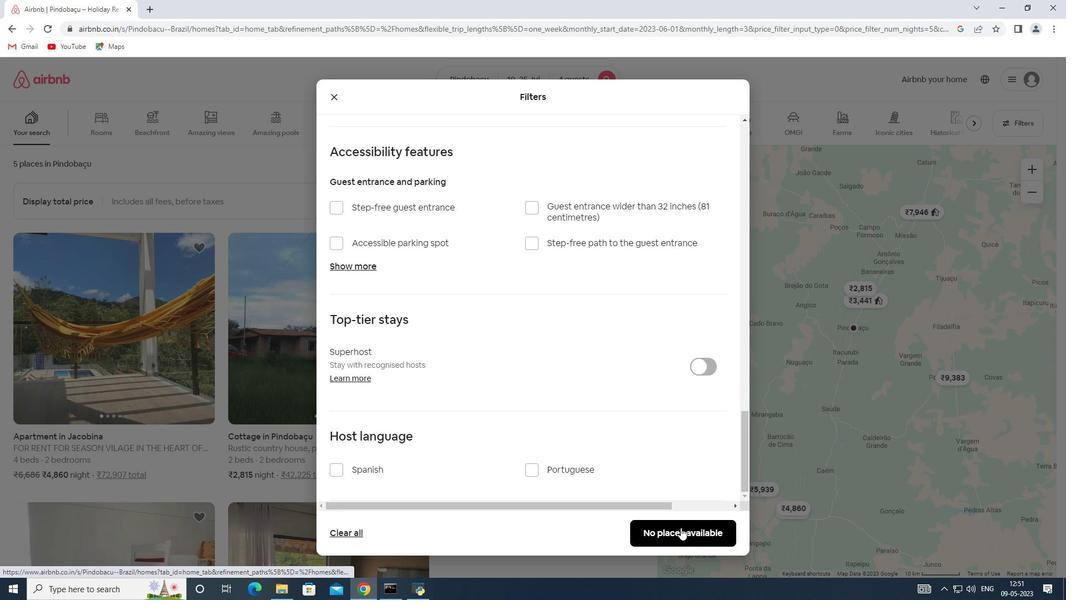 
